 Task: Select Alcohol. Add to cart, from Tom Thumb Beer & Wine for 2298 Nicholas Street, Scandia, Kansas 66966, Cell Number 785-335-5456, following items : Luxury Spa Basket with Sparkles_x000D_
 - 1, Sweetest tray_x000D_
 - 2, Bliss White Orchid_x000D_
 - 5, Three Latex Balloons Bouquet_x000D_
 - 2, Sharing is Caring_x000D_
 - 1
Action: Mouse moved to (391, 89)
Screenshot: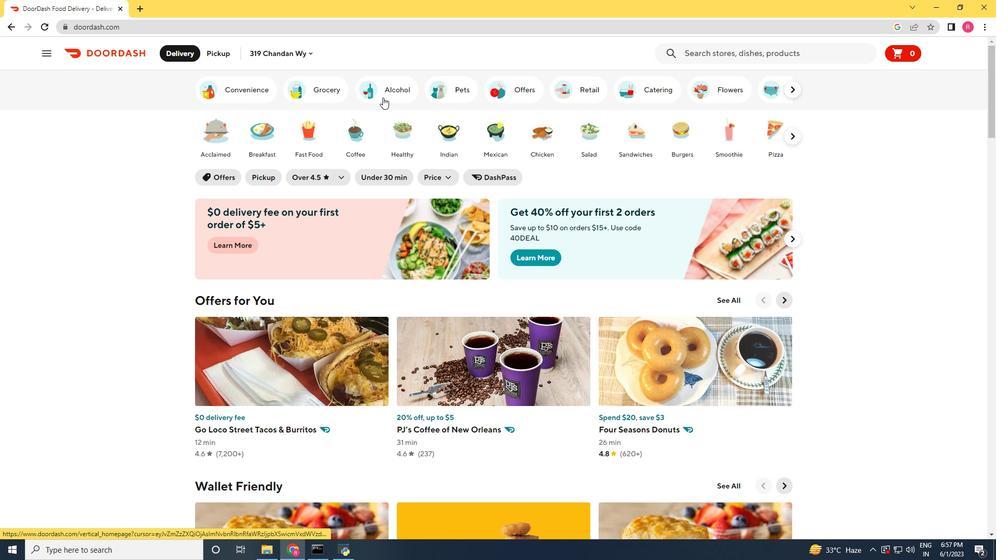 
Action: Mouse pressed left at (391, 89)
Screenshot: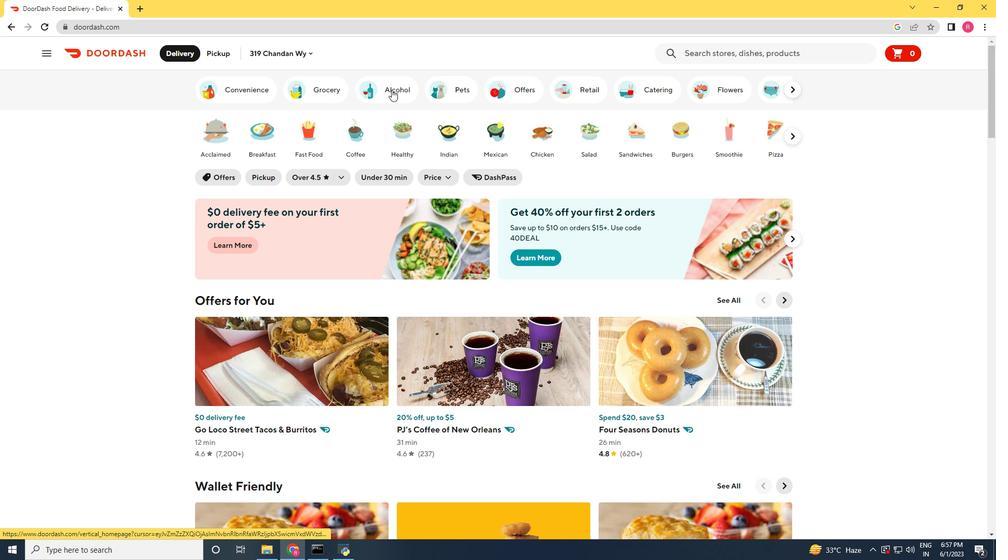 
Action: Mouse scrolled (391, 90) with delta (0, 0)
Screenshot: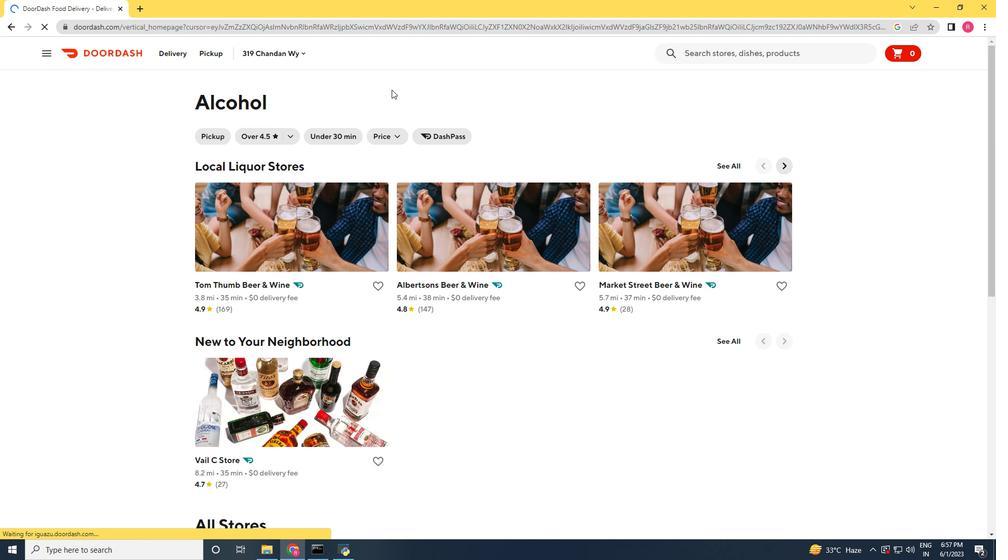
Action: Mouse moved to (322, 249)
Screenshot: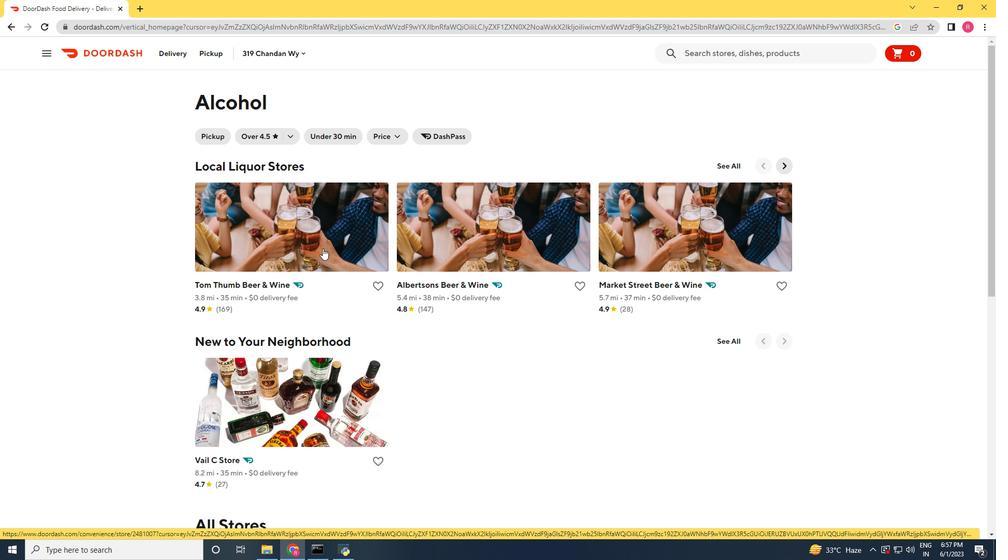 
Action: Mouse pressed left at (322, 249)
Screenshot: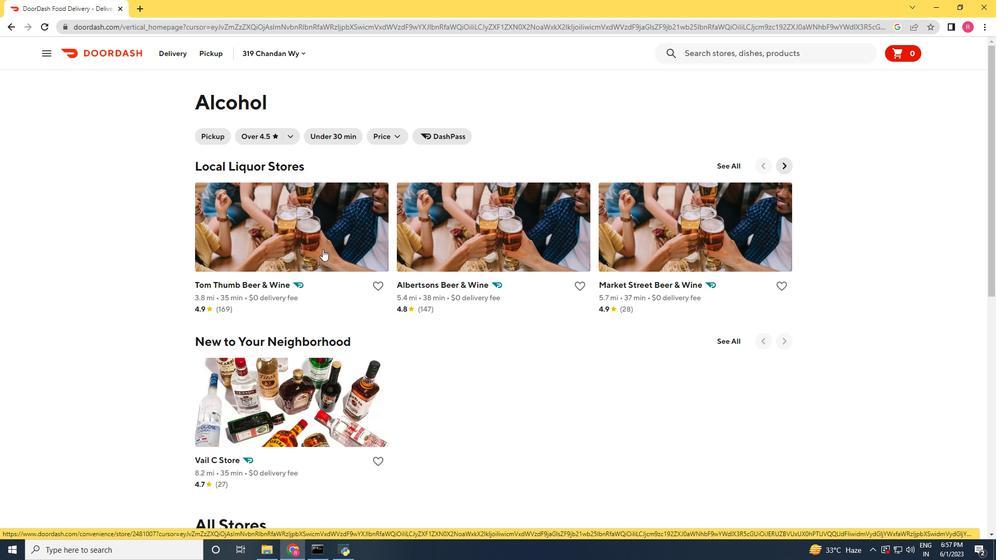 
Action: Mouse moved to (656, 142)
Screenshot: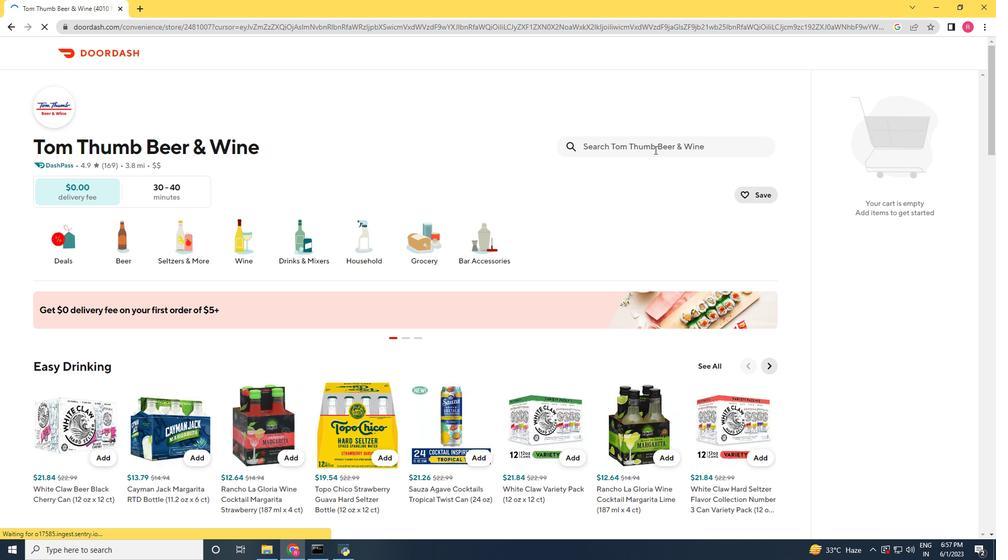 
Action: Mouse pressed left at (656, 142)
Screenshot: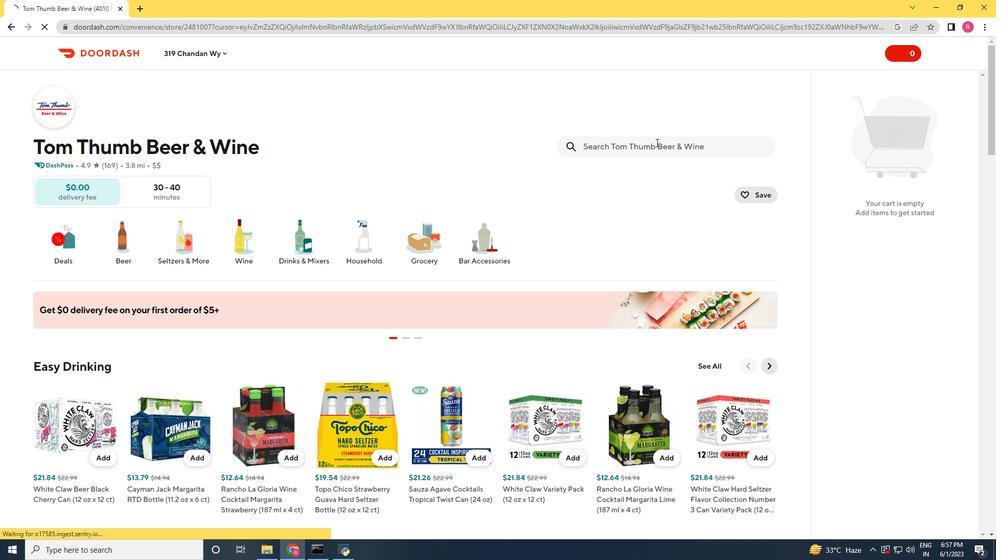 
Action: Key pressed <Key.shift_r>Luxa<Key.backspace>ury<Key.space><Key.shift_r>Spa<Key.space><Key.shift_r>Basket<Key.space>wth<Key.space>
Screenshot: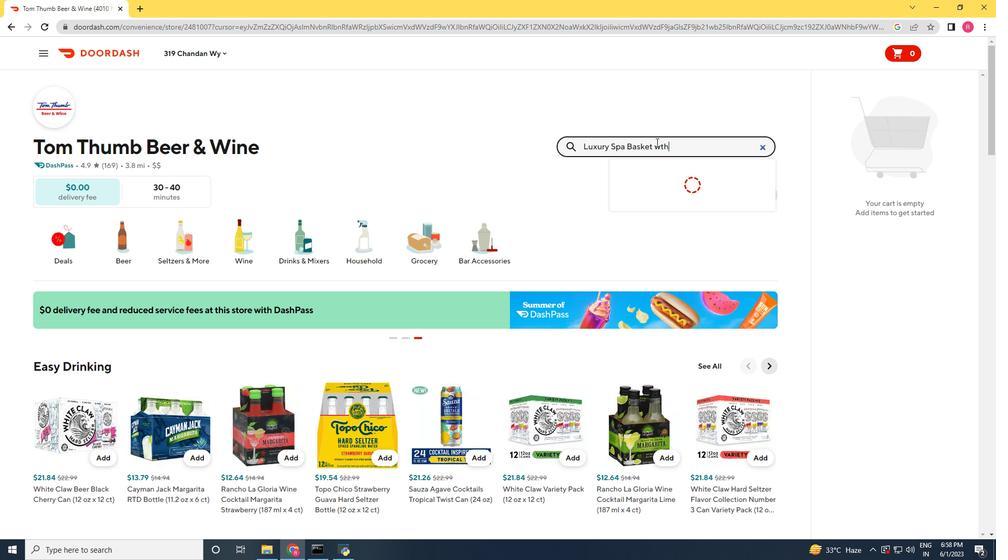
Action: Mouse moved to (715, 150)
Screenshot: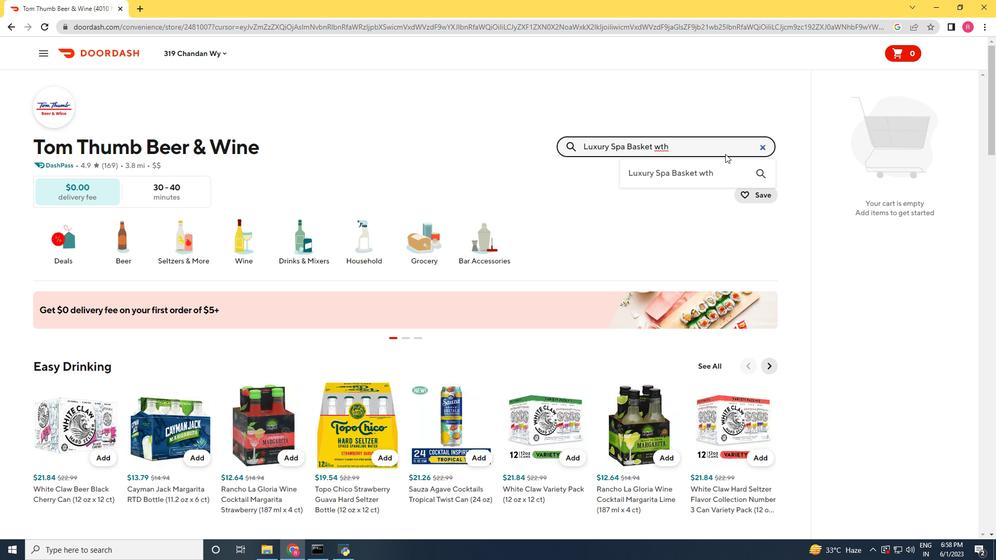 
Action: Key pressed <Key.backspace><Key.backspace><Key.backspace>ith<Key.space><Key.shift_r>Sparkles<Key.enter>
Screenshot: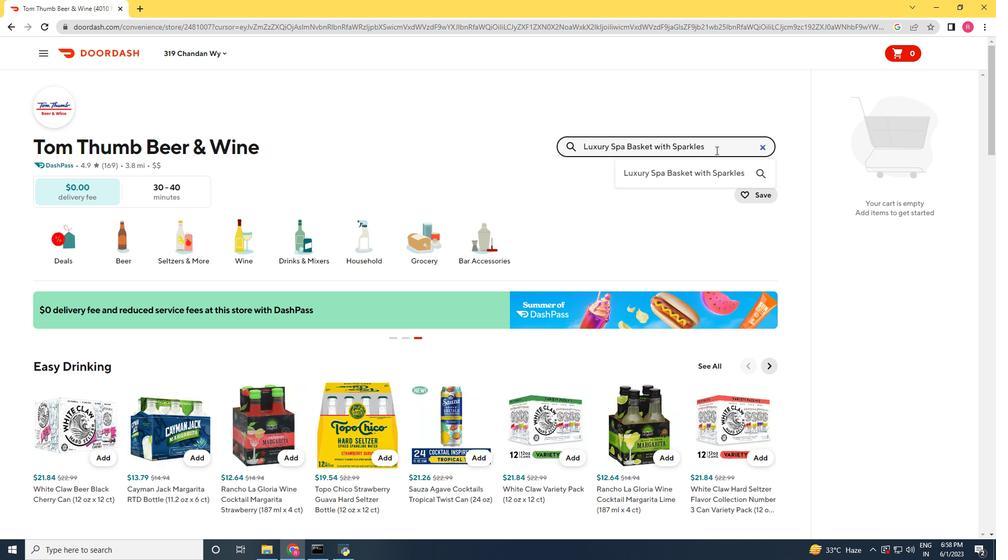 
Action: Mouse moved to (435, 168)
Screenshot: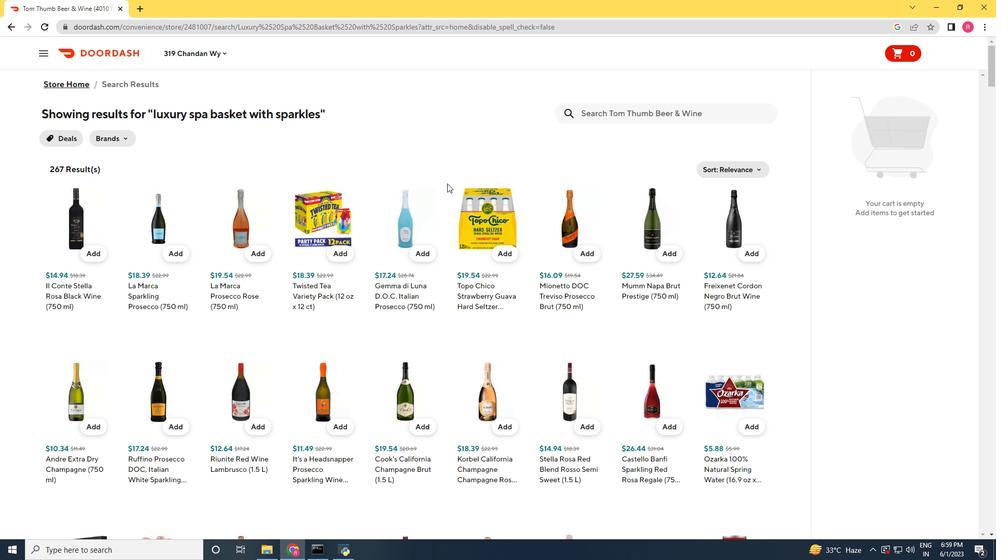 
Action: Mouse scrolled (435, 168) with delta (0, 0)
Screenshot: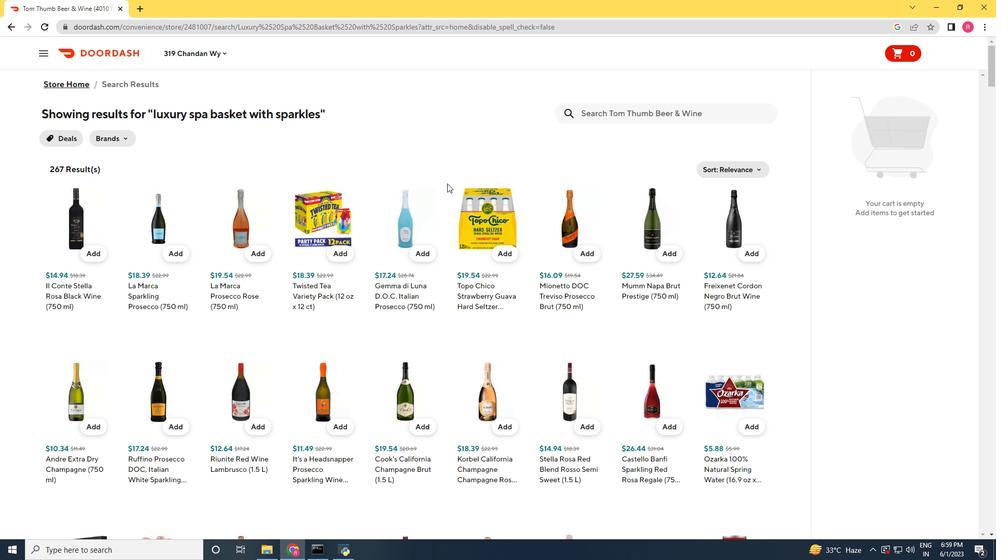 
Action: Mouse scrolled (435, 168) with delta (0, 0)
Screenshot: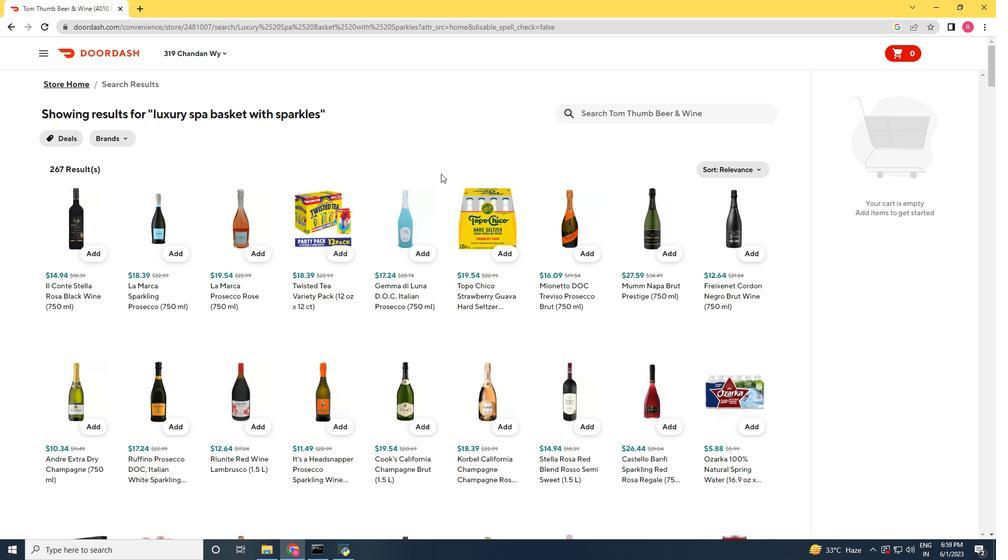 
Action: Mouse scrolled (435, 168) with delta (0, 0)
Screenshot: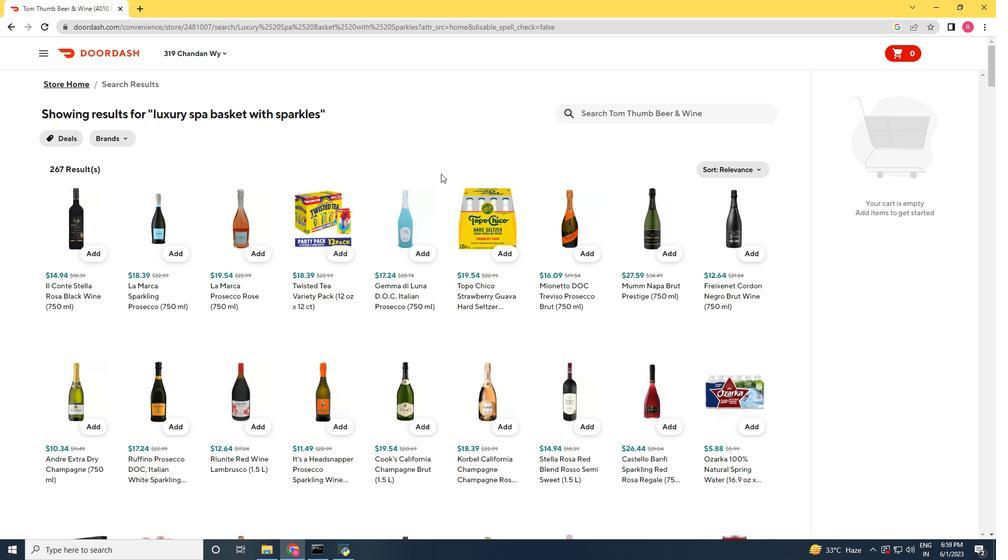 
Action: Mouse scrolled (435, 168) with delta (0, 0)
Screenshot: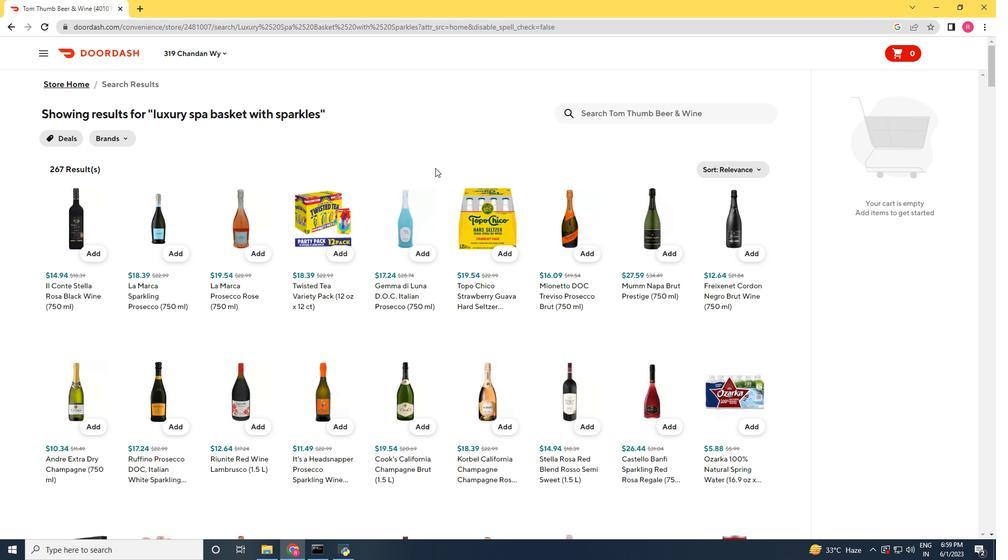 
Action: Mouse moved to (430, 163)
Screenshot: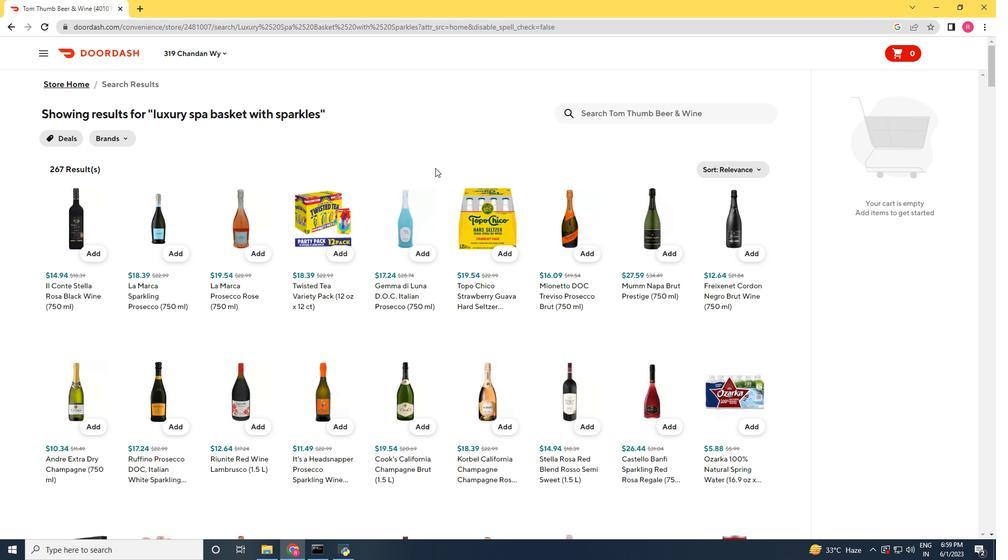 
Action: Mouse scrolled (430, 163) with delta (0, 0)
Screenshot: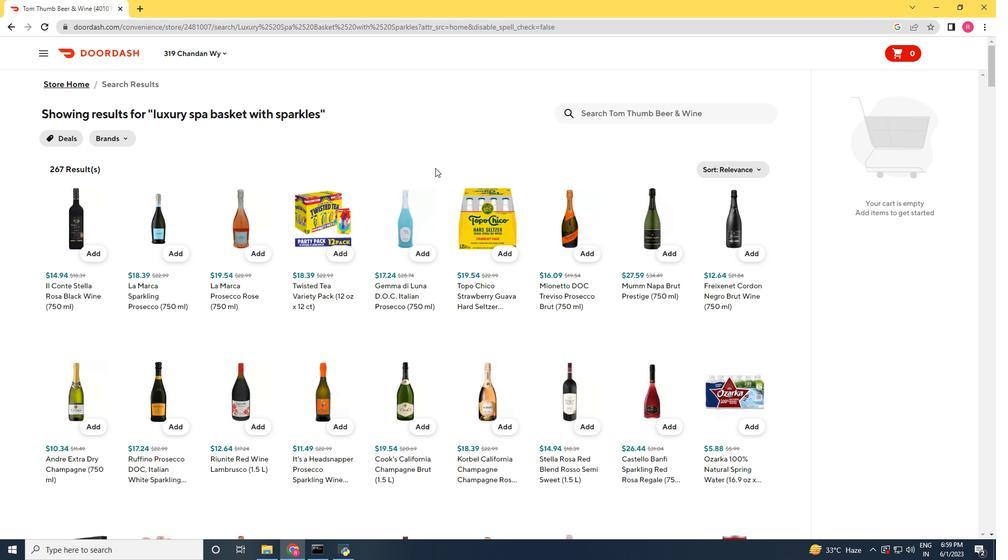 
Action: Mouse moved to (222, 51)
Screenshot: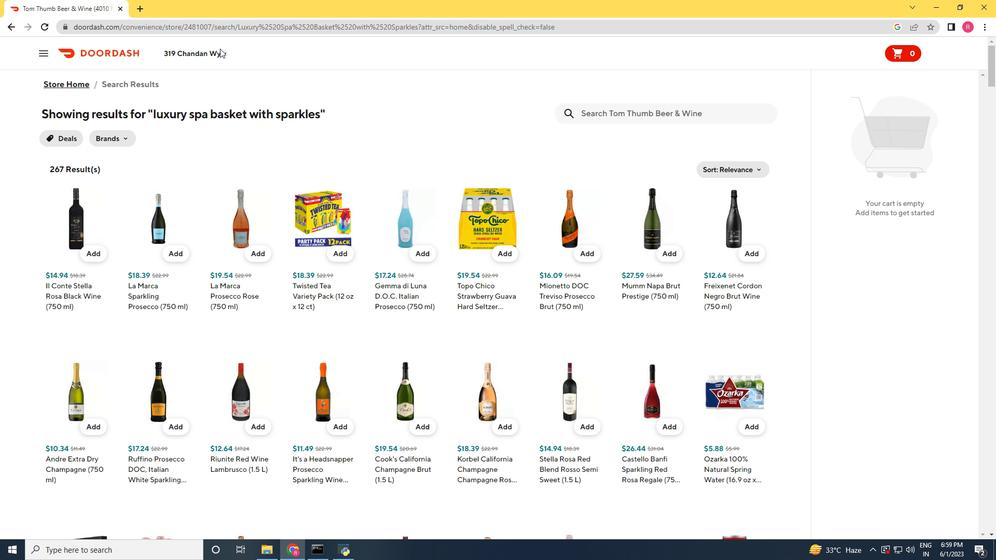 
Action: Mouse pressed left at (222, 51)
Screenshot: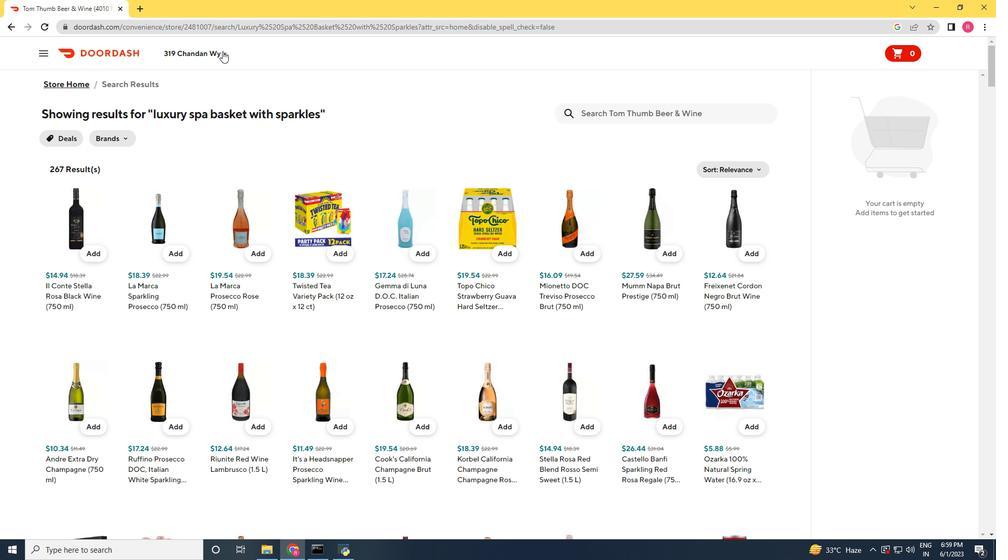 
Action: Mouse moved to (229, 98)
Screenshot: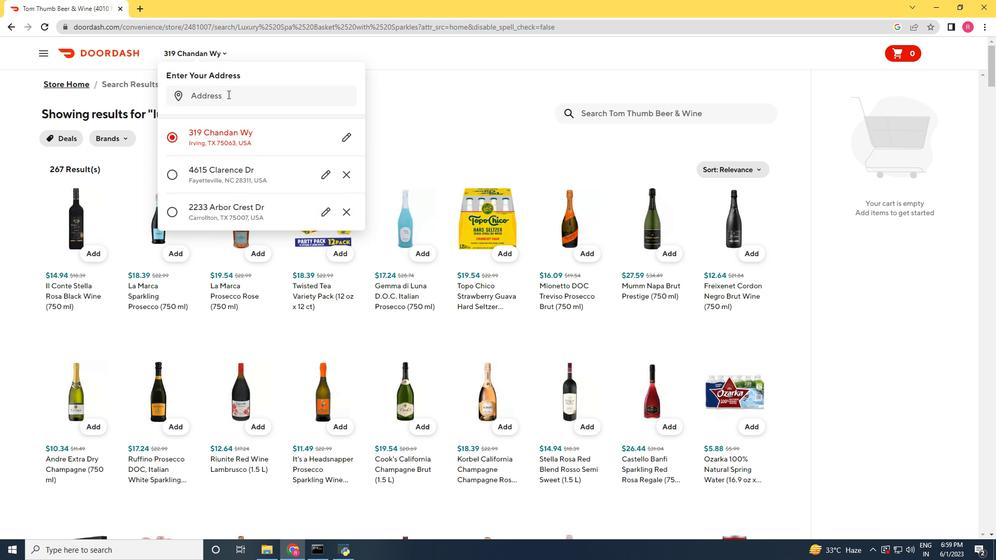 
Action: Mouse pressed left at (229, 98)
Screenshot: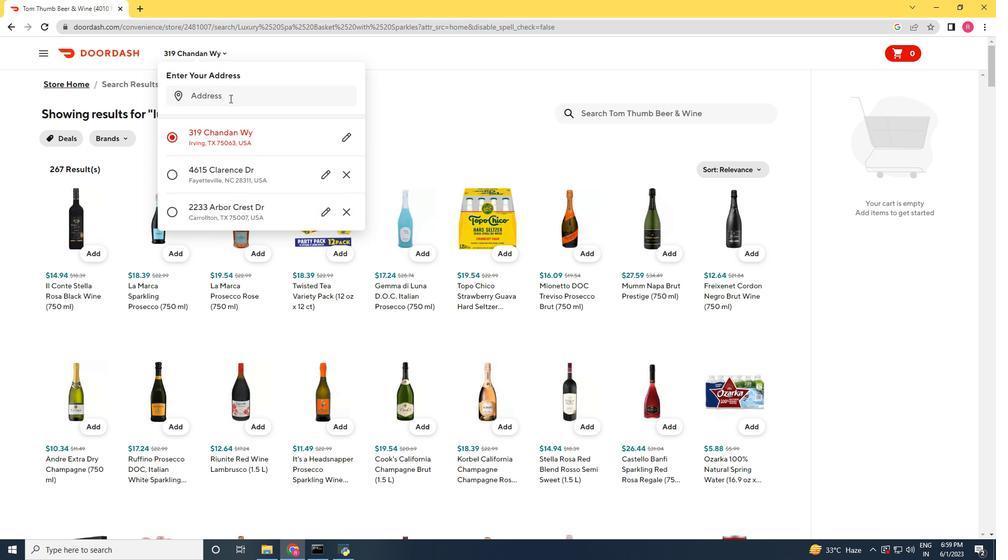 
Action: Key pressed <Key.shift_r>Tom<Key.space><Key.shift_r>Thumb<Key.space><Key.shift_r>Beer<Key.space>and<Key.space><Key.shift_r>Wine<Key.space>for<Key.space>2298<Key.enter>
Screenshot: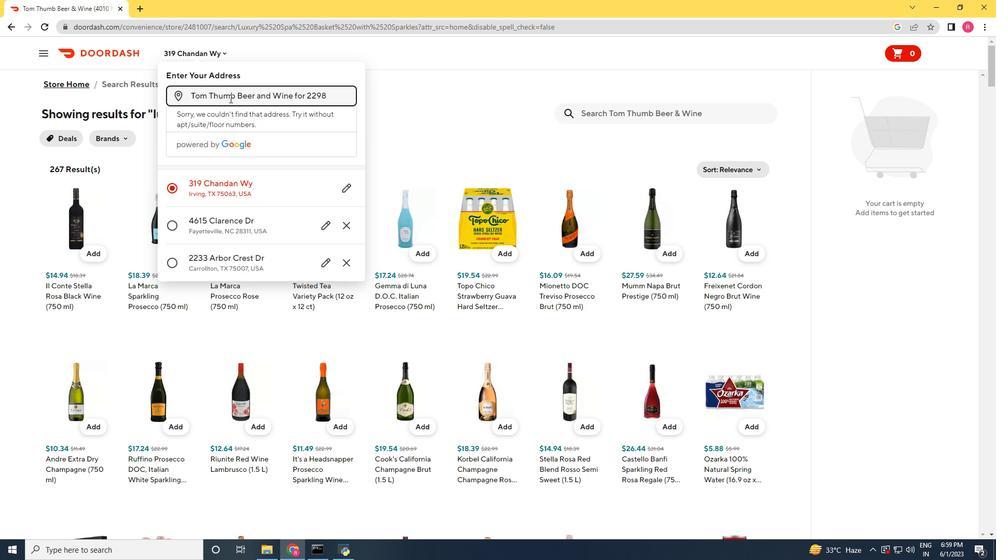 
Action: Mouse moved to (277, 189)
Screenshot: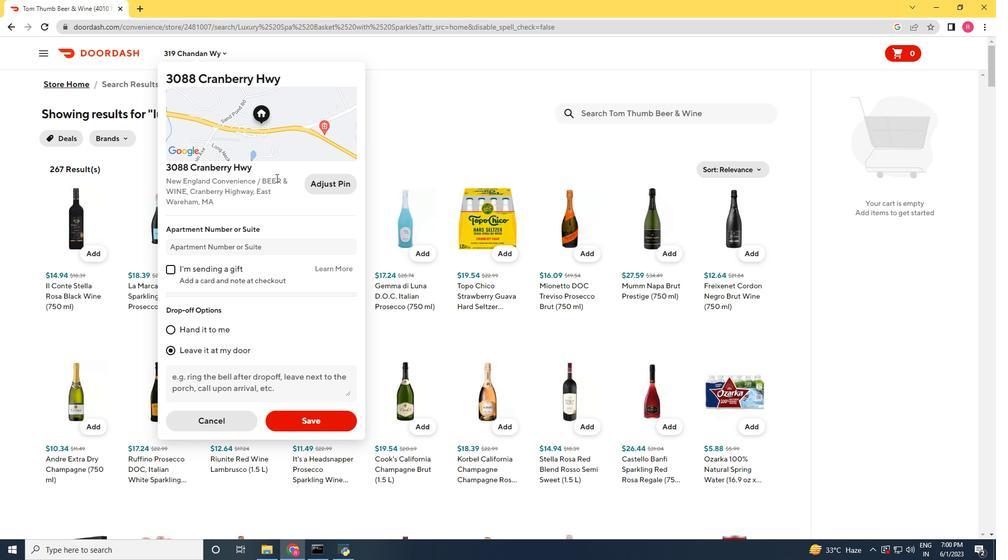 
Action: Mouse scrolled (277, 189) with delta (0, 0)
Screenshot: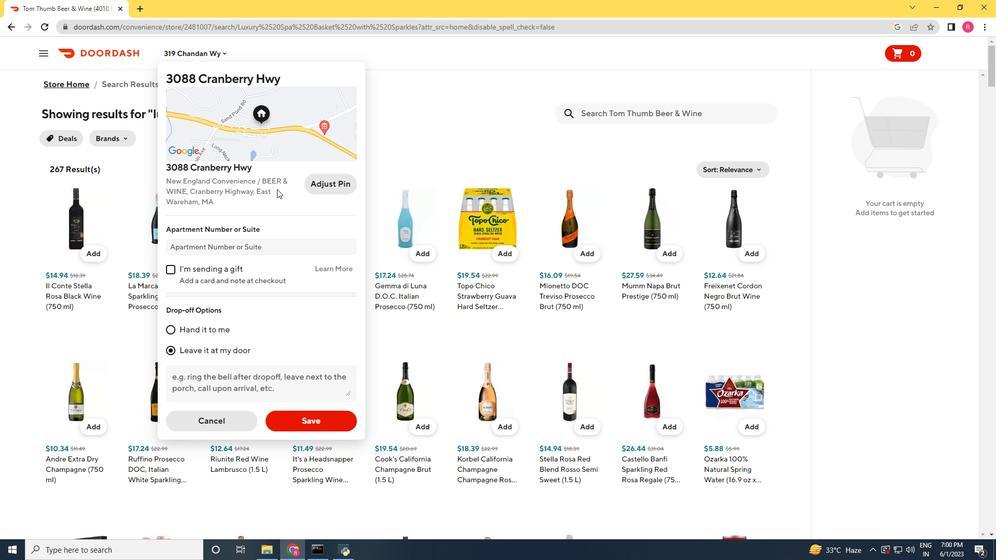 
Action: Mouse scrolled (277, 189) with delta (0, 0)
Screenshot: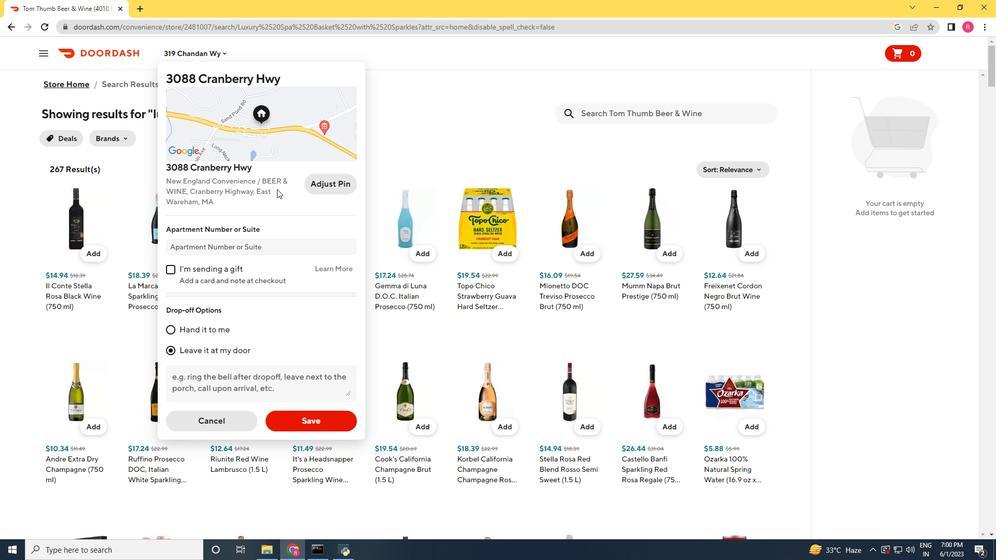 
Action: Mouse moved to (217, 417)
Screenshot: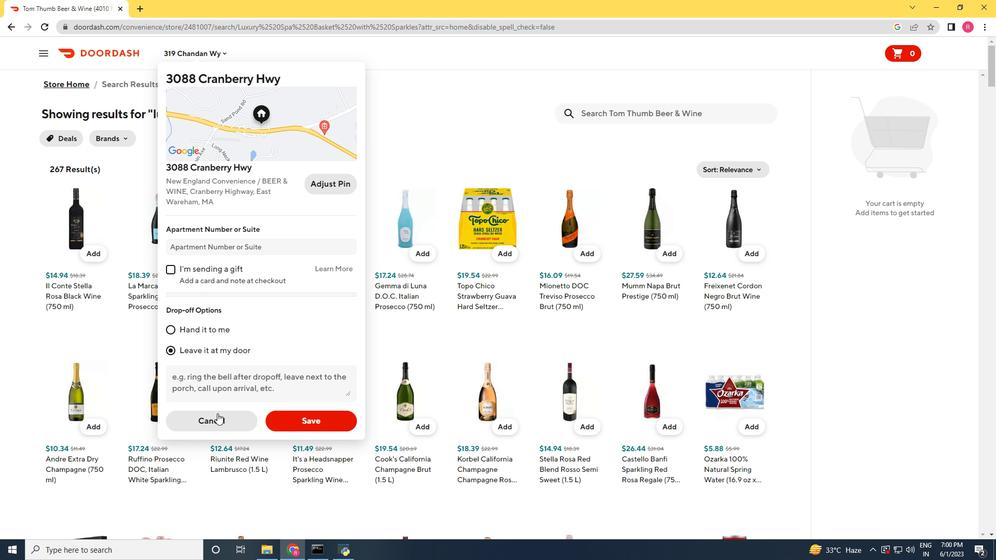 
Action: Mouse pressed left at (217, 417)
Screenshot: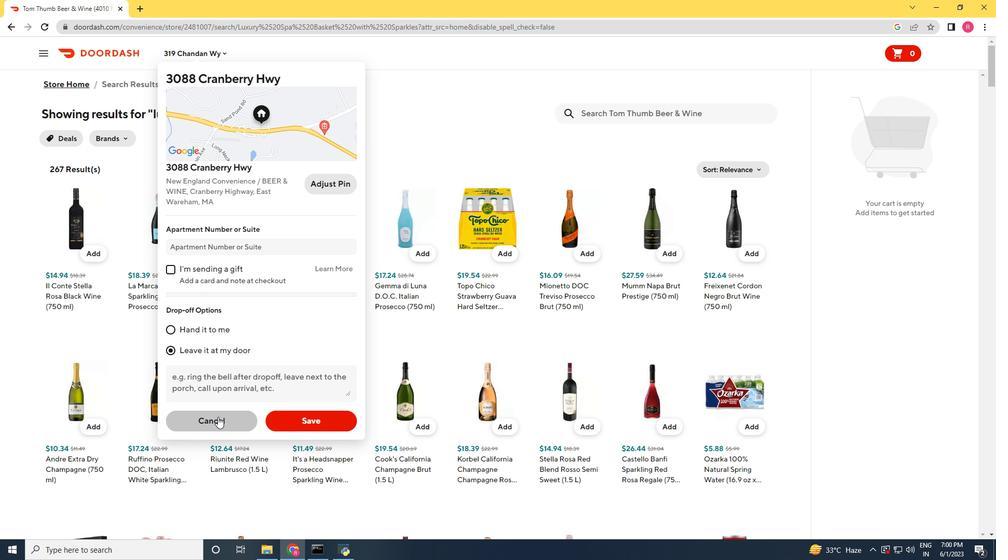 
Action: Mouse moved to (261, 93)
Screenshot: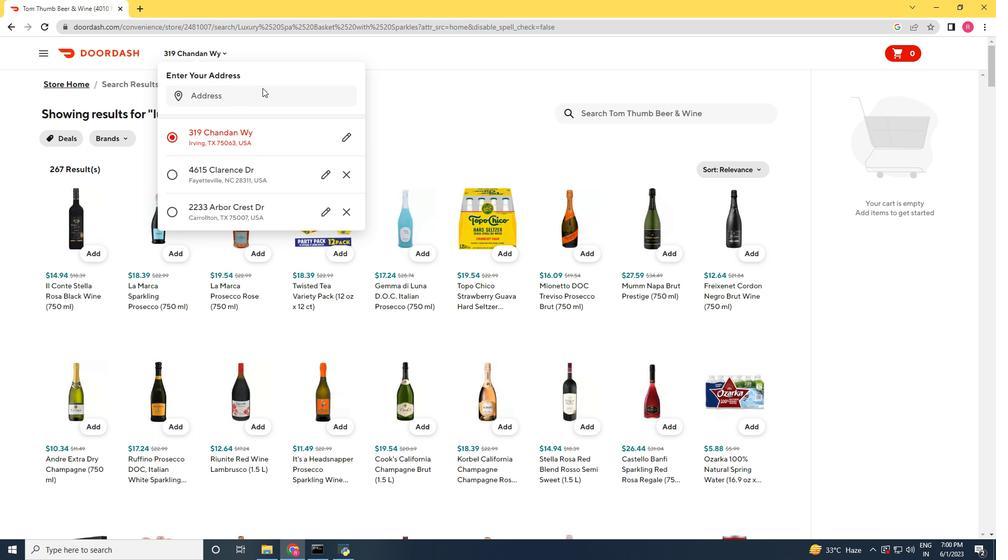 
Action: Mouse pressed left at (261, 93)
Screenshot: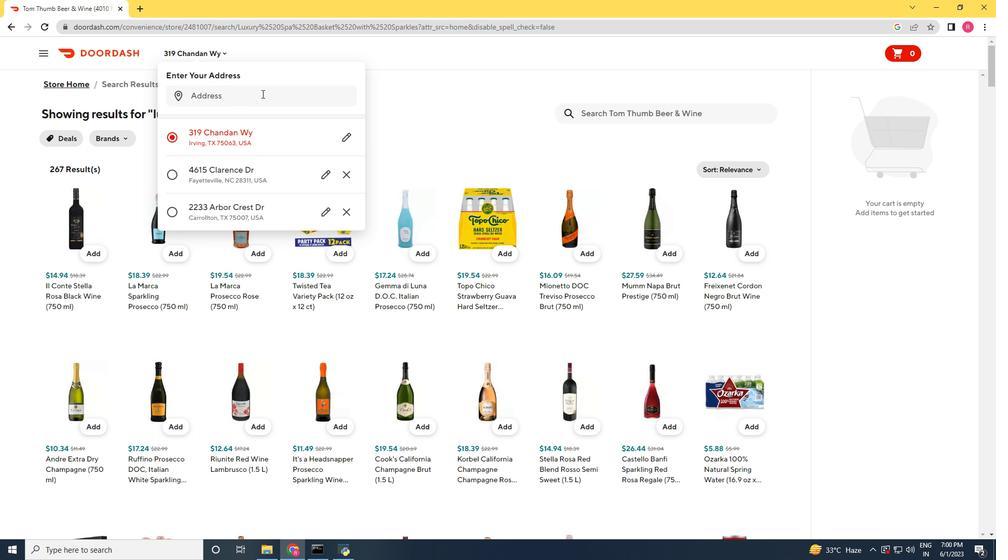 
Action: Key pressed 2298<Key.space><Key.shift_r>Nicholas<Key.space><Key.shift_r>Streat<Key.backspace>et<Key.space>
Screenshot: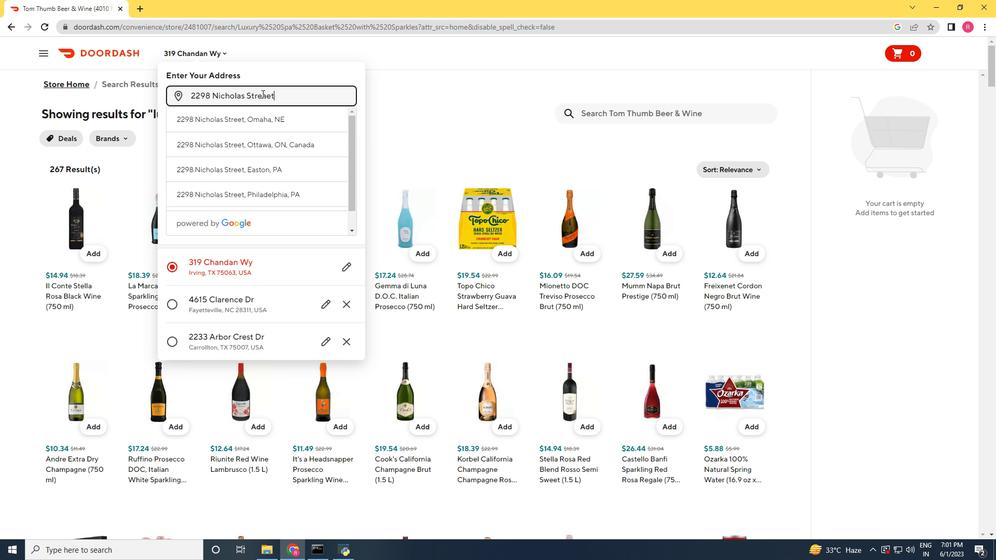 
Action: Mouse scrolled (261, 94) with delta (0, 0)
Screenshot: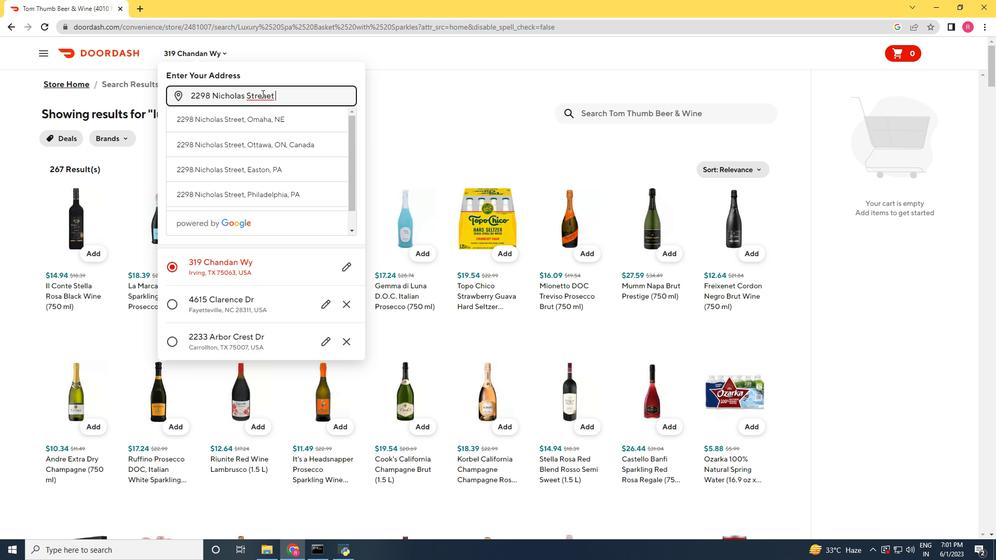 
Action: Mouse moved to (297, 108)
Screenshot: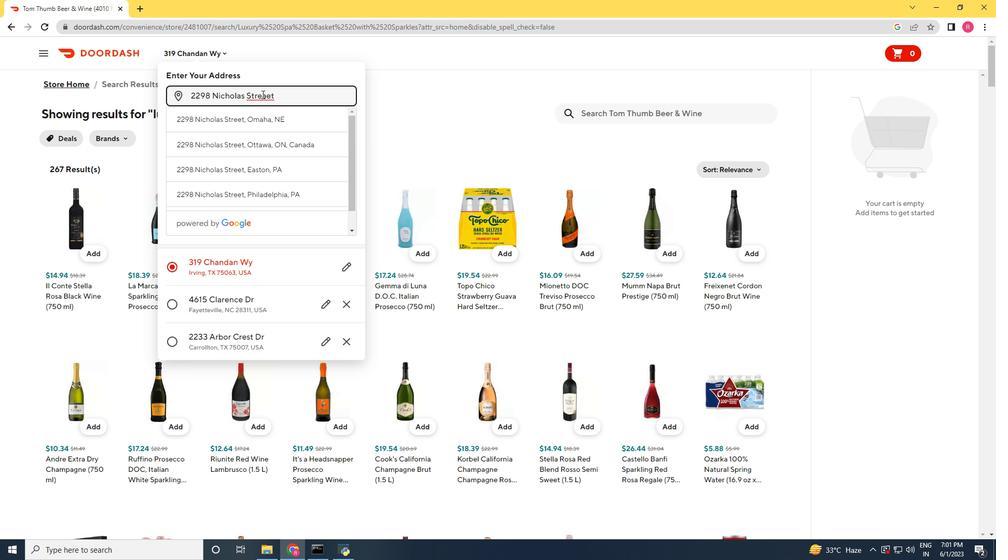
Action: Key pressed <Key.backspace><Key.backspace><Key.backspace><Key.backspace>et<Key.space><Key.shift_r>Street<Key.space><Key.shift_r>Scandia<Key.space><Key.shift_r>Kansas<Key.space>66966<Key.enter>
Screenshot: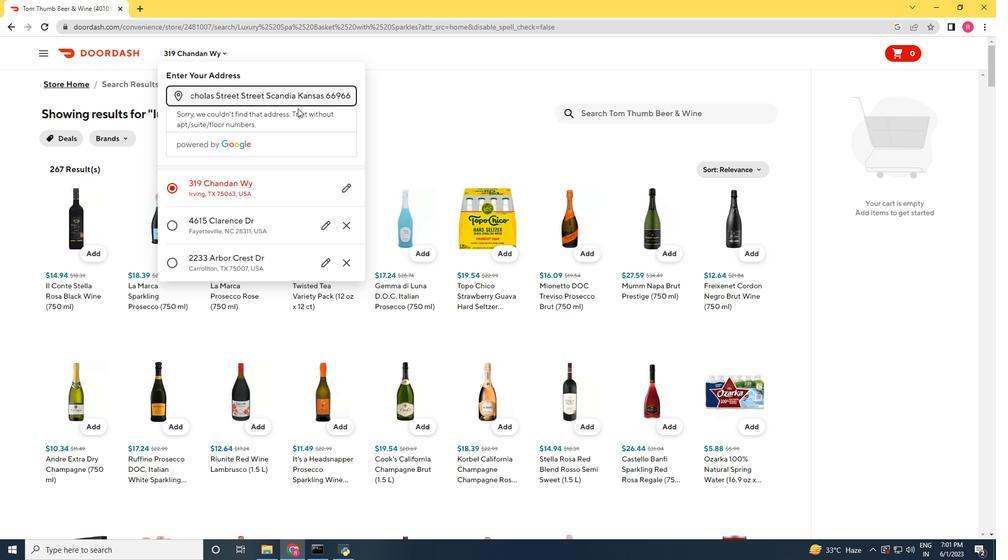 
Action: Mouse moved to (307, 274)
Screenshot: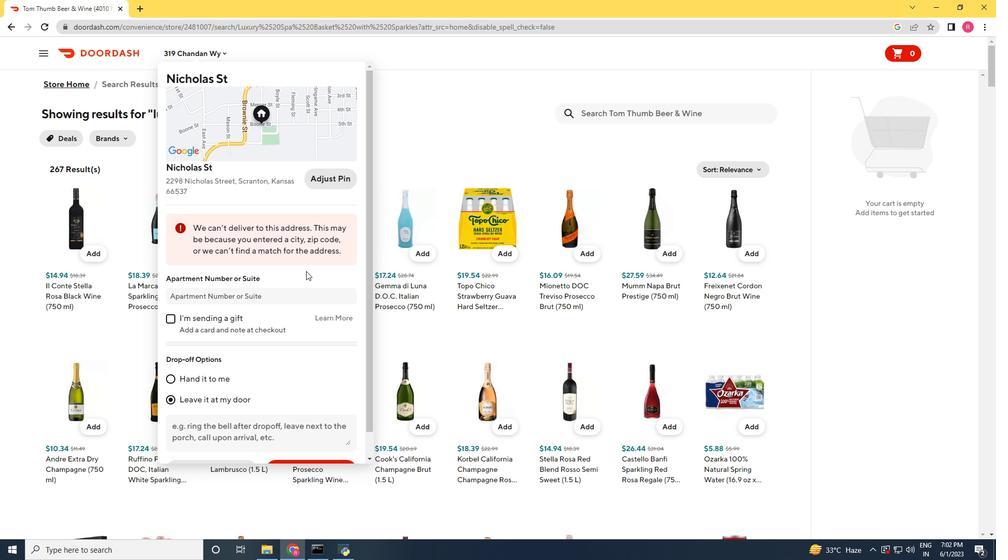 
Action: Mouse scrolled (307, 273) with delta (0, 0)
Screenshot: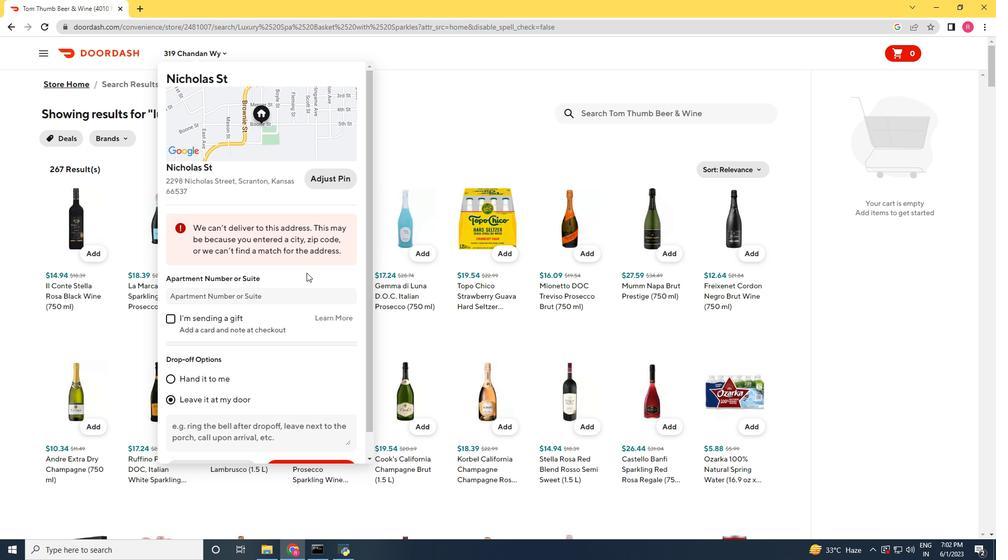 
Action: Mouse scrolled (307, 273) with delta (0, 0)
Screenshot: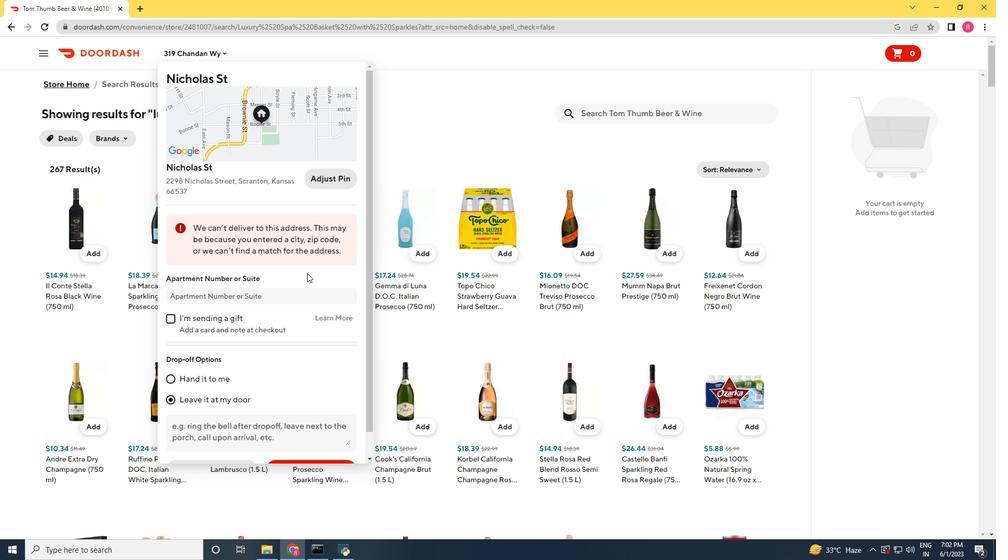 
Action: Mouse moved to (328, 444)
Screenshot: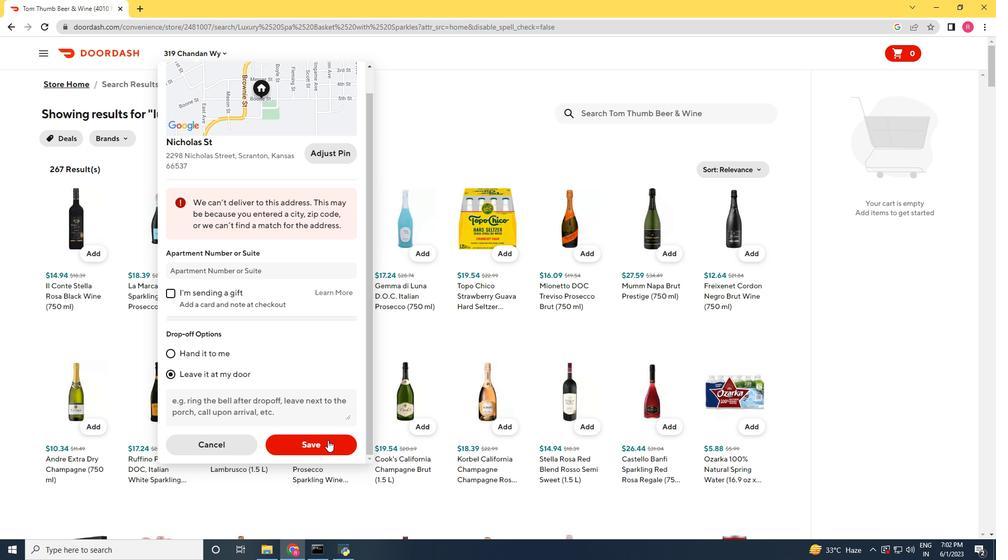 
Action: Mouse pressed left at (328, 444)
Screenshot: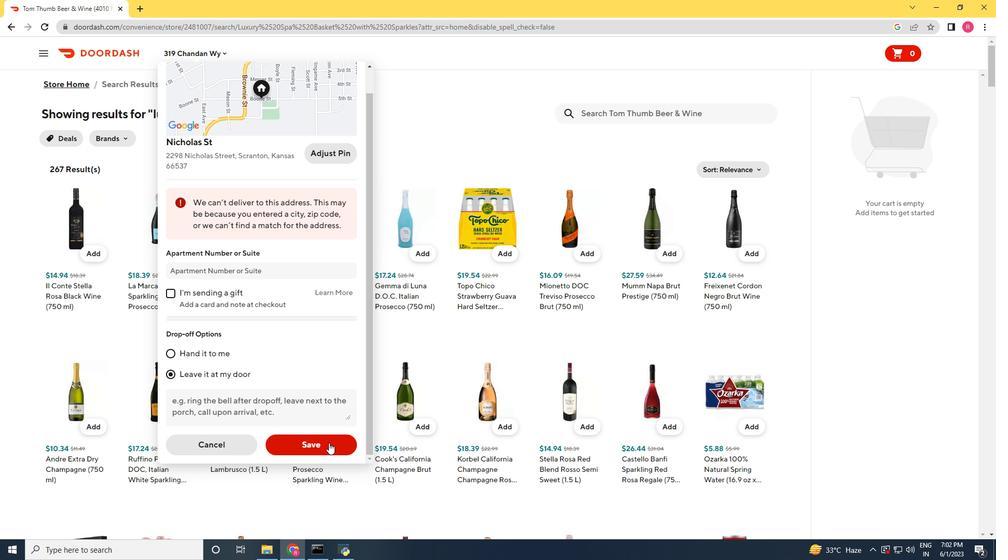 
Action: Mouse moved to (219, 51)
Screenshot: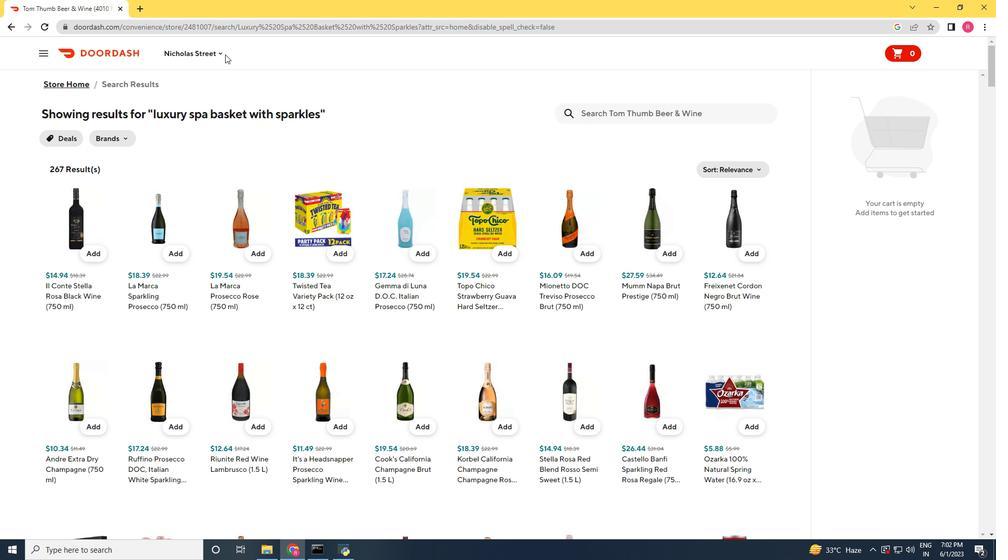 
Action: Mouse pressed left at (219, 51)
Screenshot: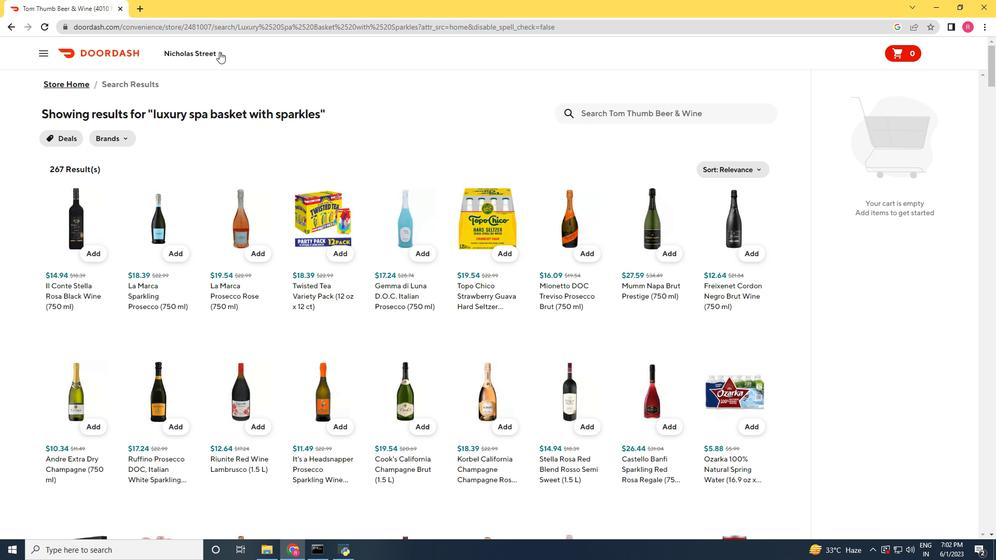 
Action: Mouse moved to (440, 80)
Screenshot: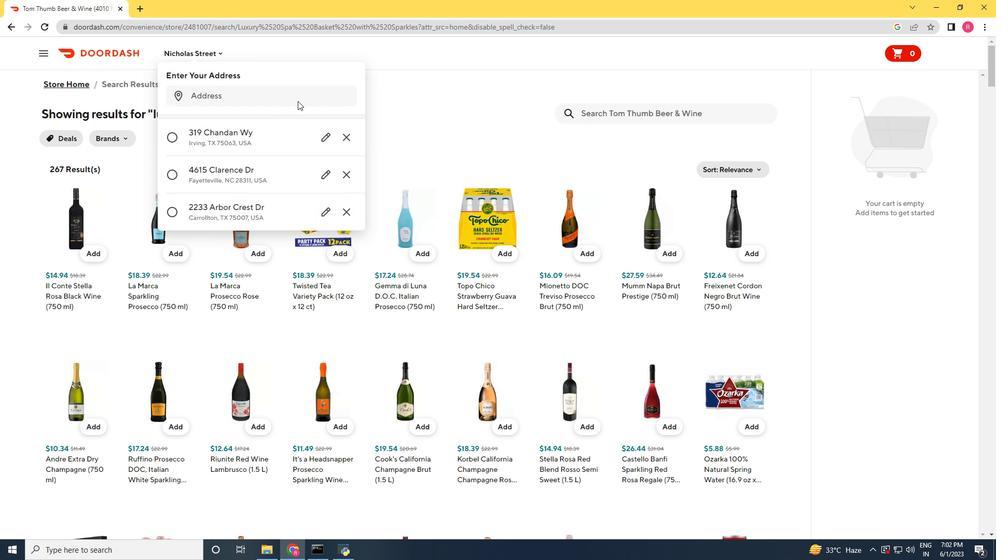 
Action: Mouse pressed left at (440, 80)
Screenshot: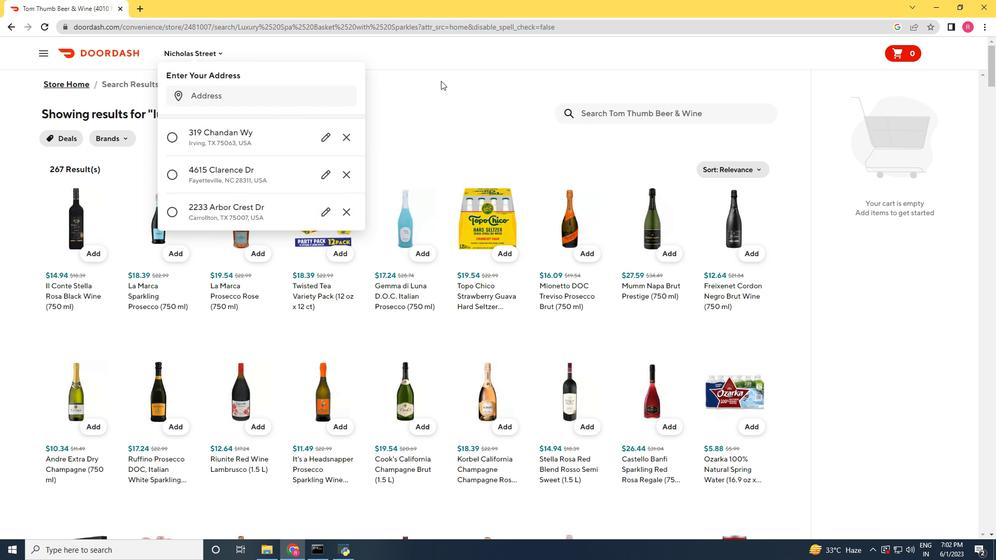 
Action: Mouse moved to (220, 52)
Screenshot: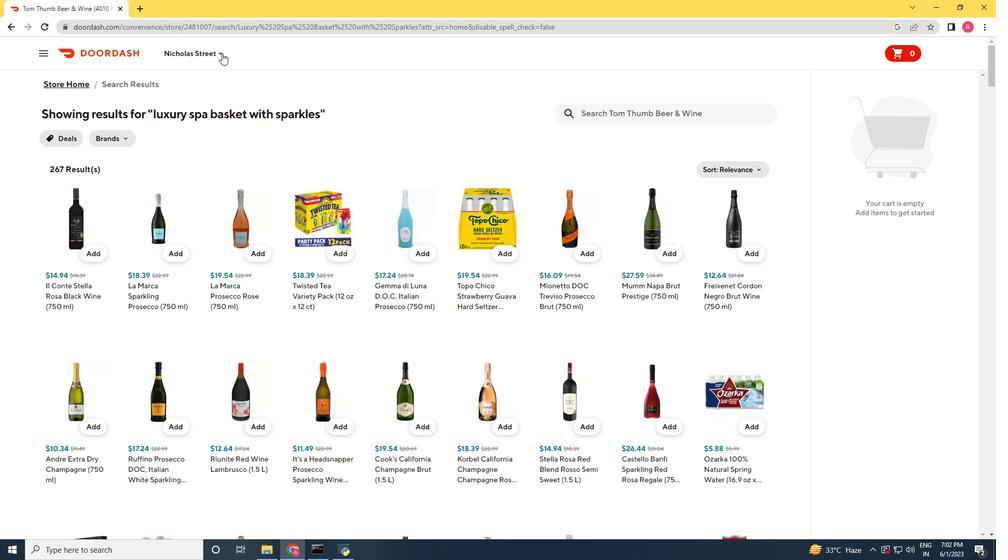 
Action: Mouse pressed left at (220, 52)
Screenshot: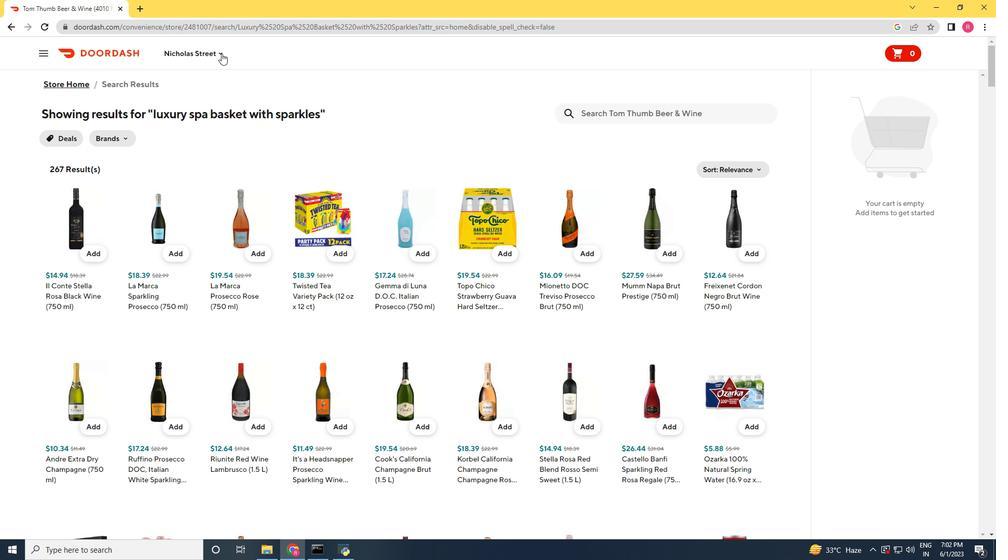 
Action: Mouse moved to (199, 54)
Screenshot: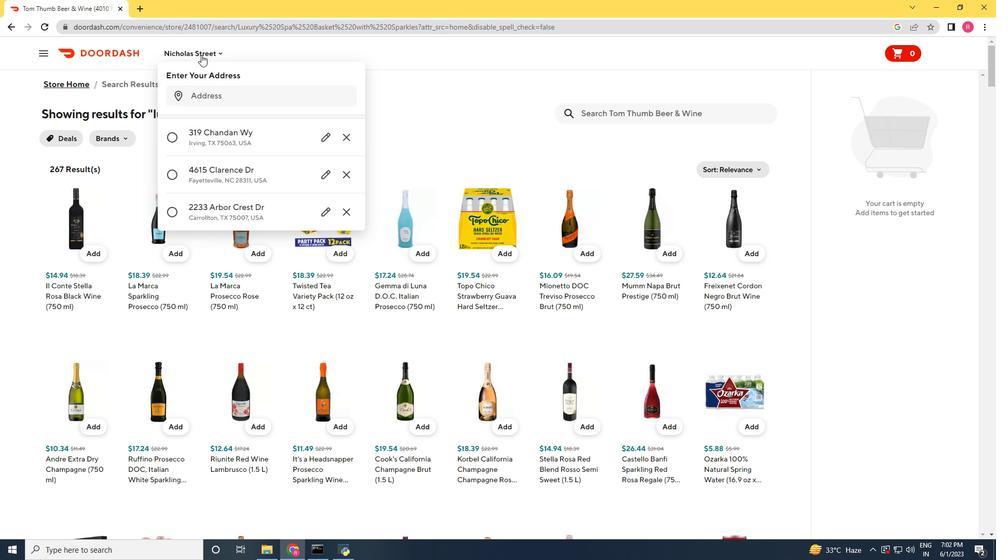
Action: Mouse pressed left at (199, 54)
Screenshot: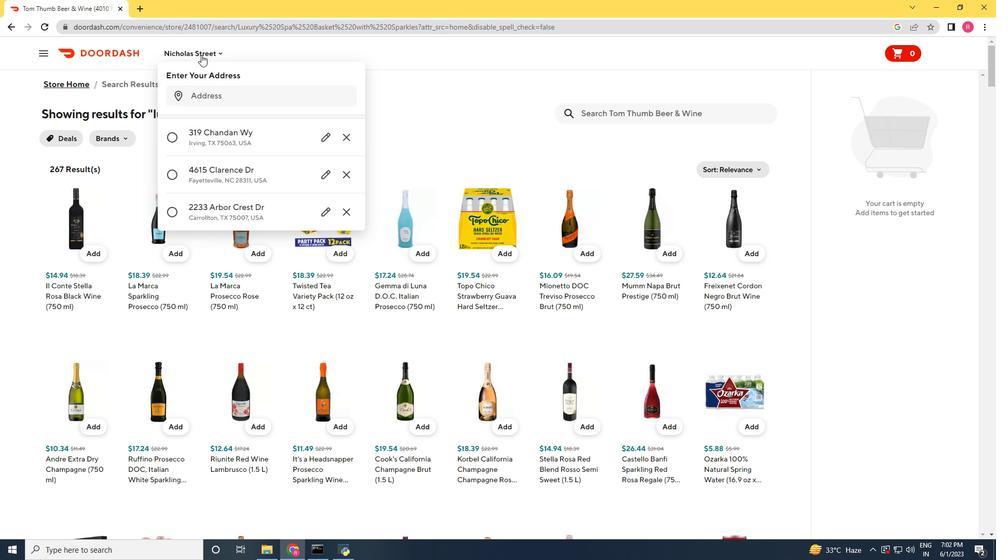 
Action: Mouse moved to (218, 54)
Screenshot: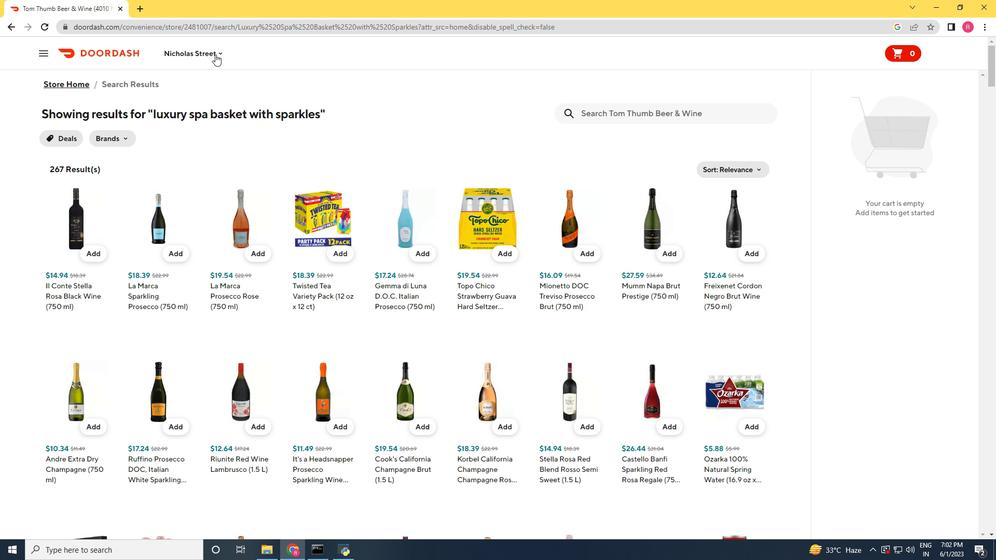 
Action: Mouse pressed left at (218, 54)
Screenshot: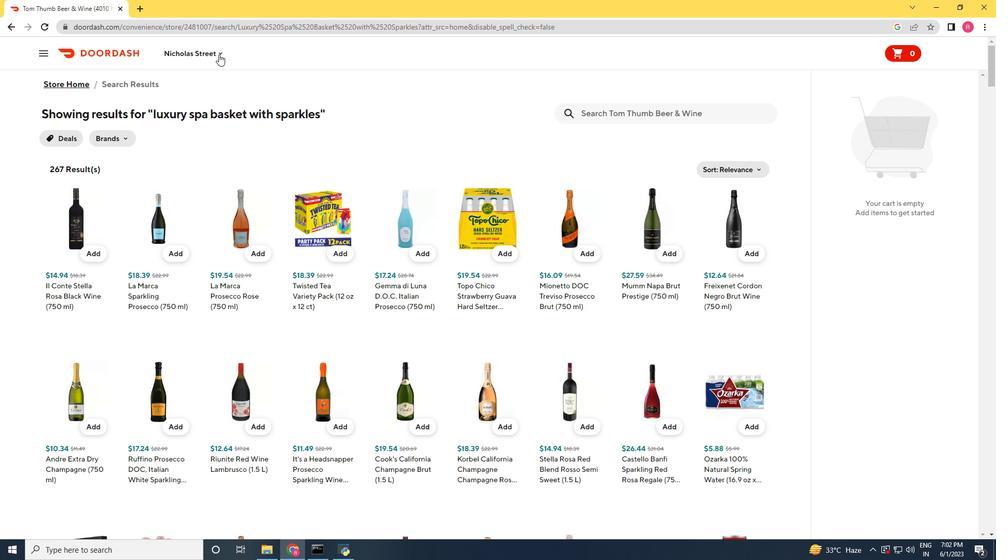 
Action: Mouse moved to (295, 165)
Screenshot: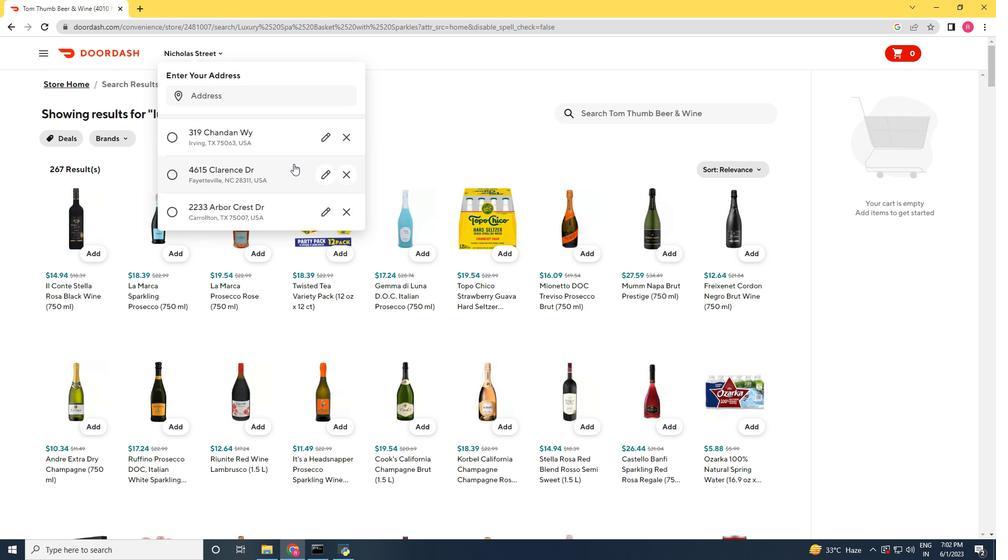 
Action: Mouse scrolled (295, 164) with delta (0, 0)
Screenshot: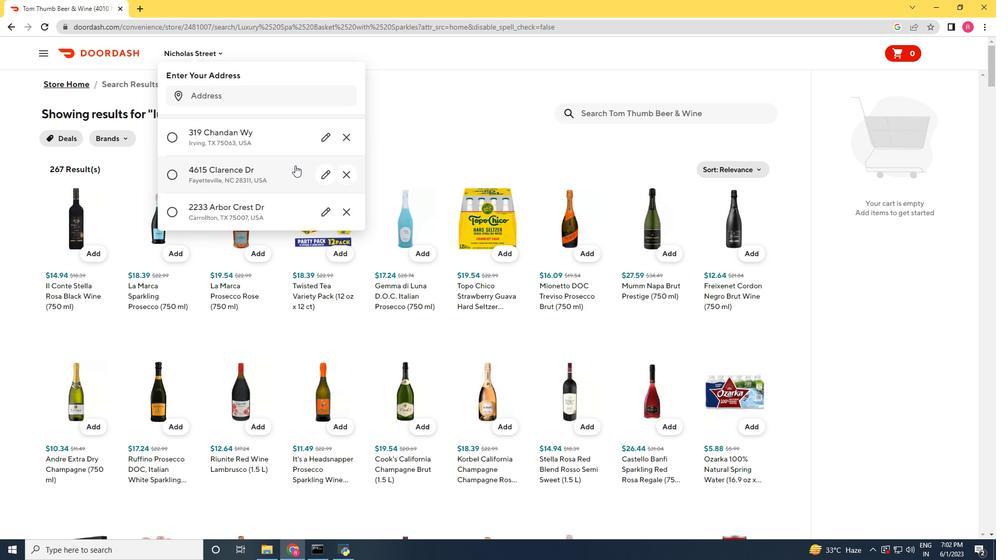 
Action: Mouse scrolled (295, 164) with delta (0, 0)
Screenshot: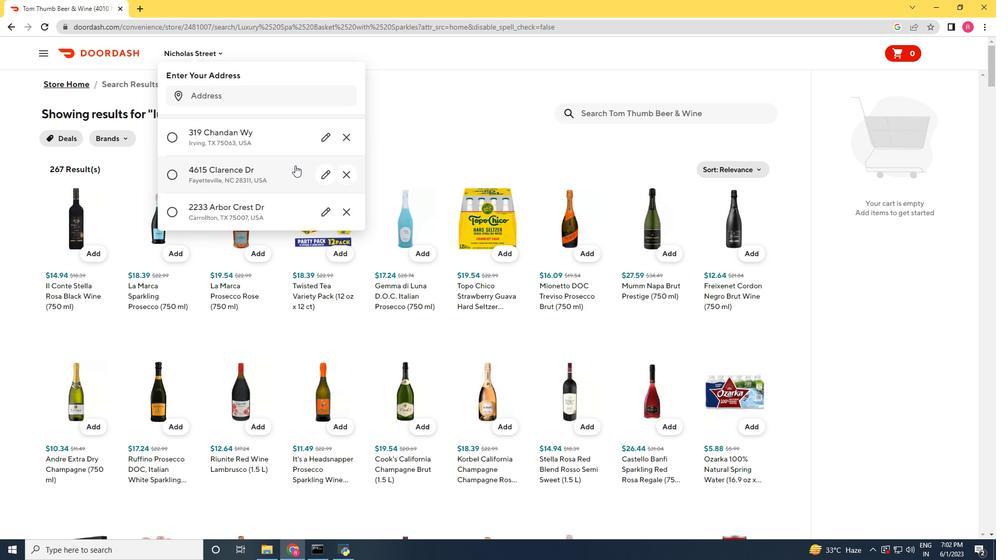 
Action: Mouse scrolled (295, 166) with delta (0, 0)
Screenshot: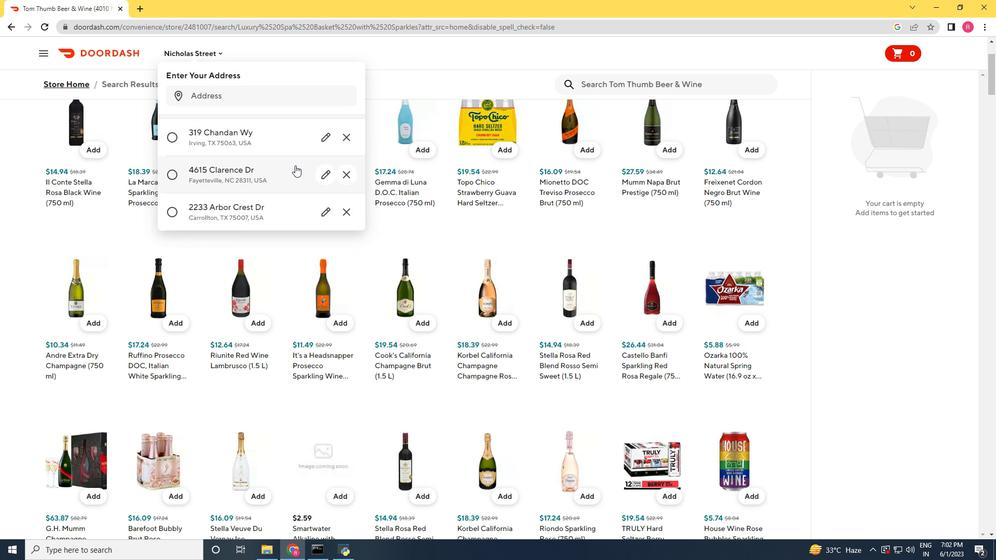 
Action: Mouse scrolled (295, 166) with delta (0, 0)
Screenshot: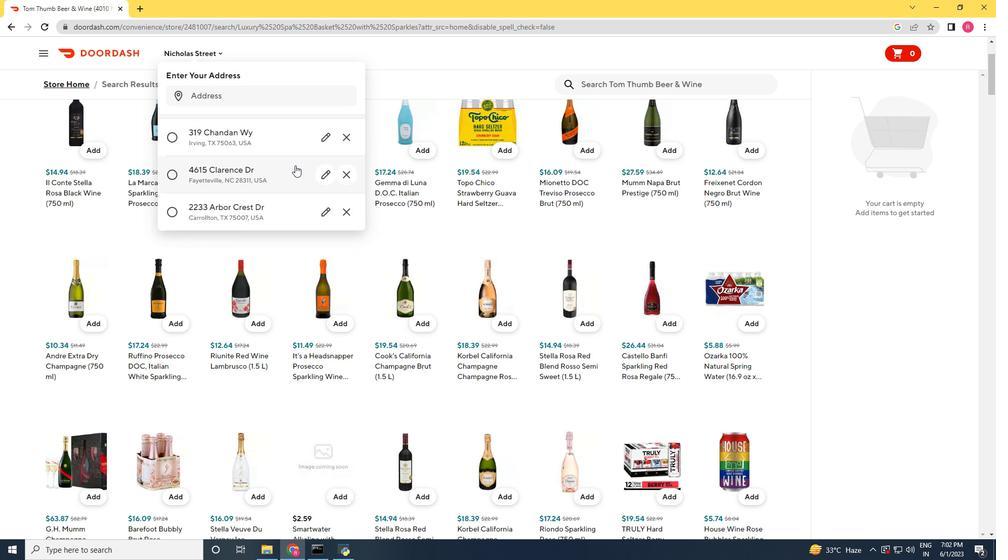 
Action: Mouse scrolled (295, 166) with delta (0, 0)
Screenshot: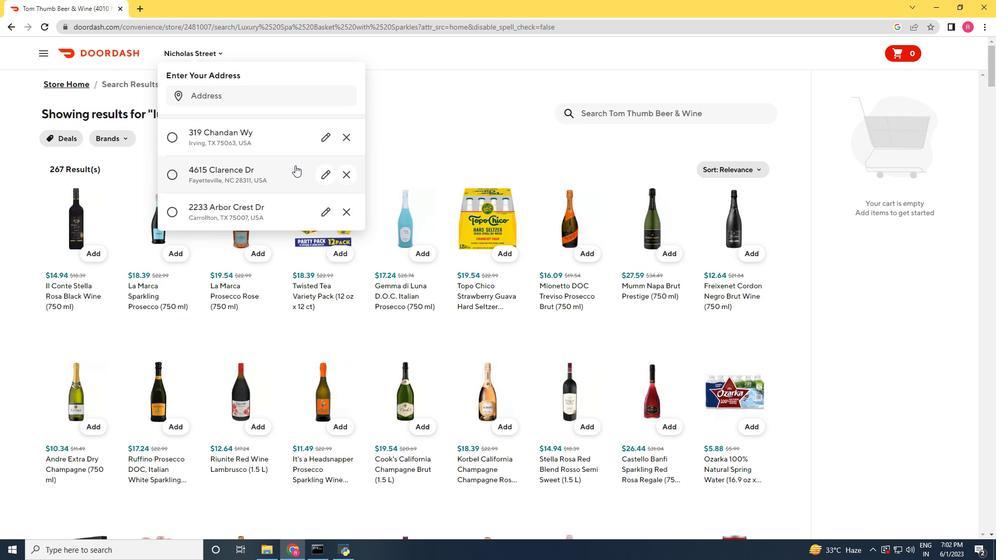 
Action: Mouse scrolled (295, 166) with delta (0, 0)
Screenshot: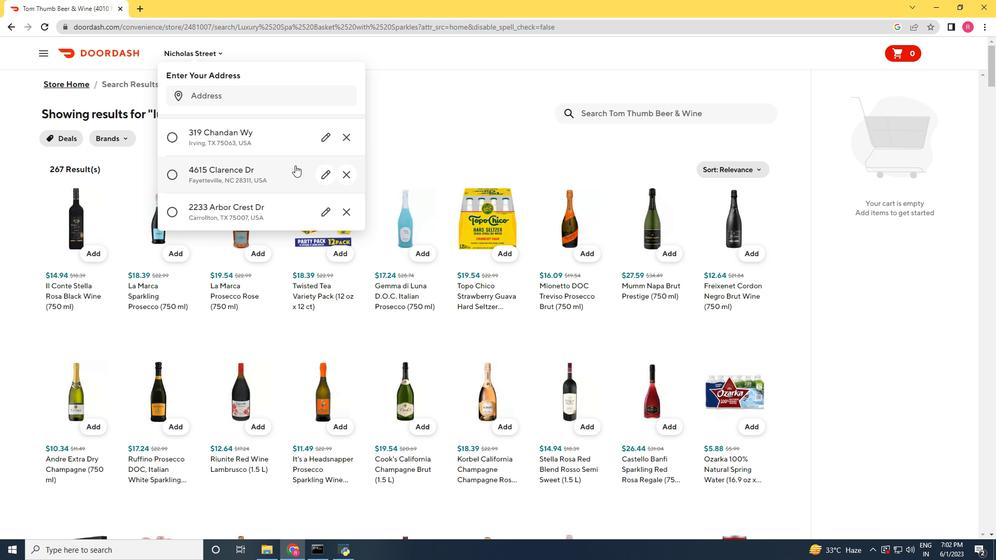 
Action: Mouse moved to (610, 111)
Screenshot: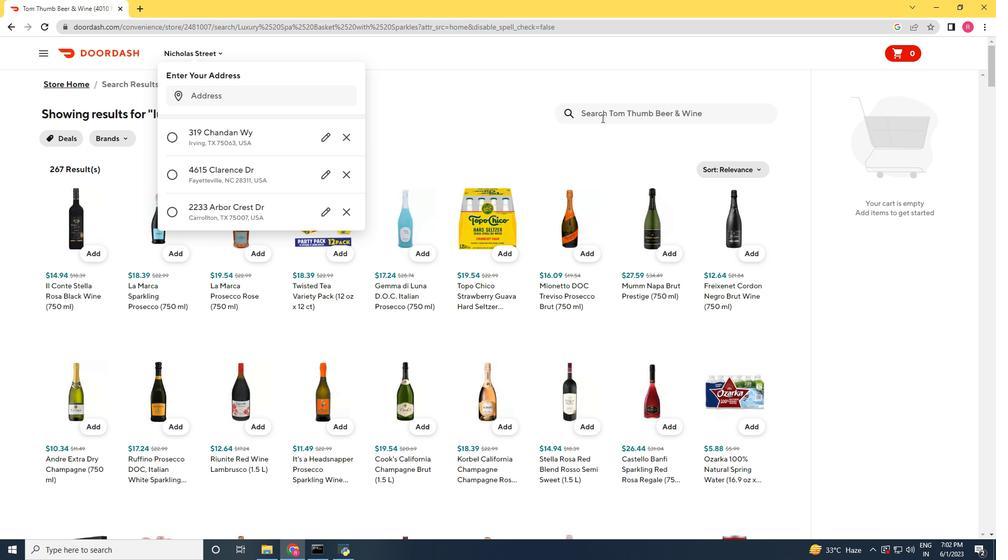 
Action: Mouse pressed left at (610, 111)
Screenshot: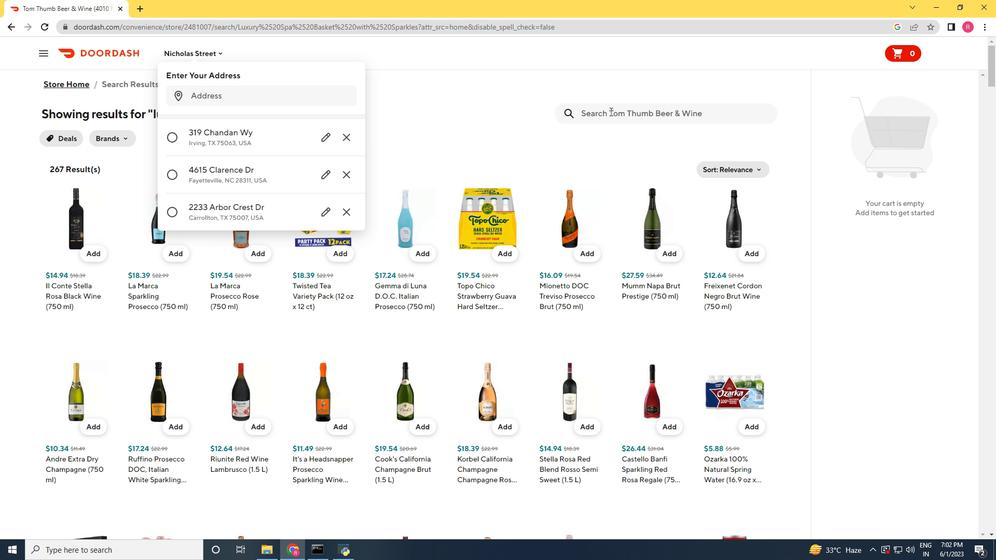
Action: Key pressed <Key.shift_r>Sweetest<Key.space>tray<Key.space><Key.enter>
Screenshot: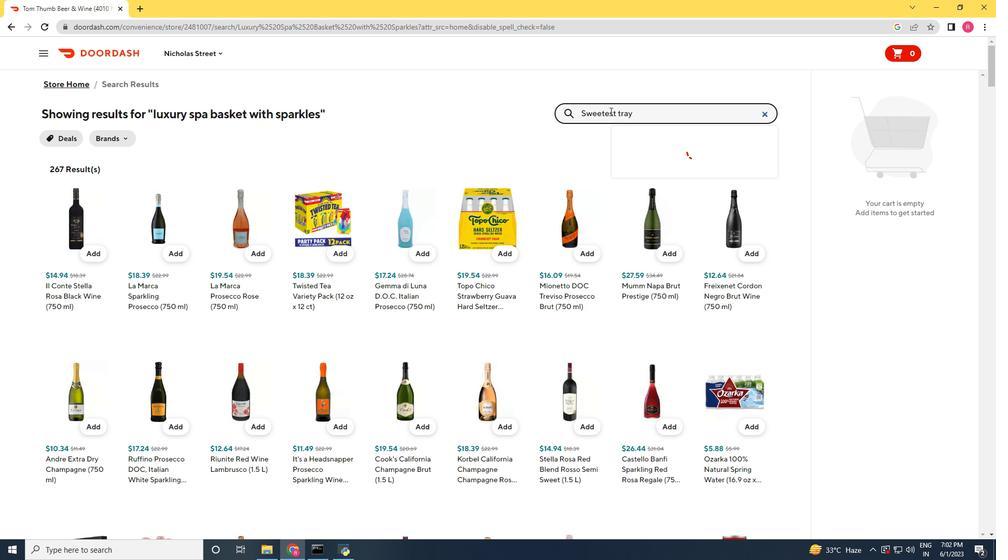 
Action: Mouse moved to (8, 29)
Screenshot: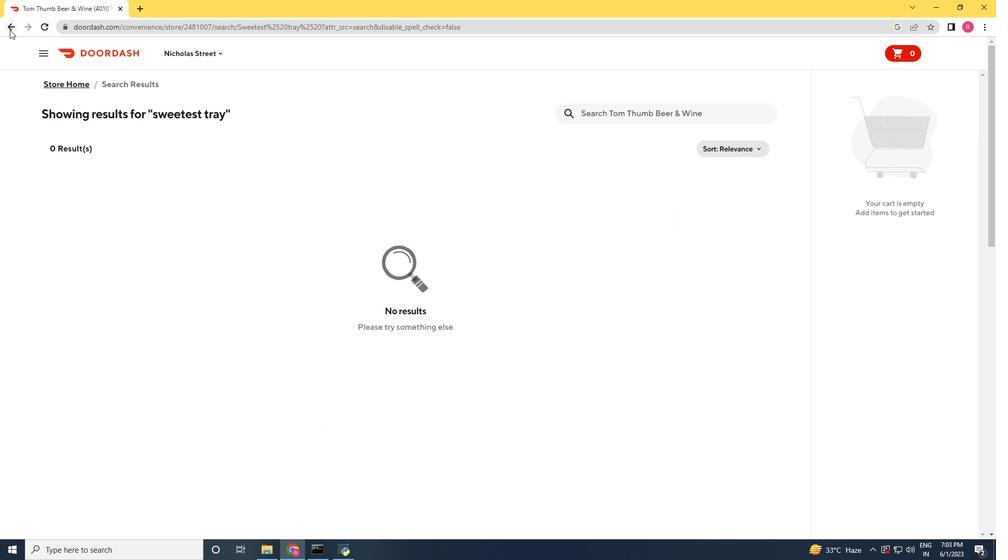 
Action: Mouse pressed left at (8, 29)
Screenshot: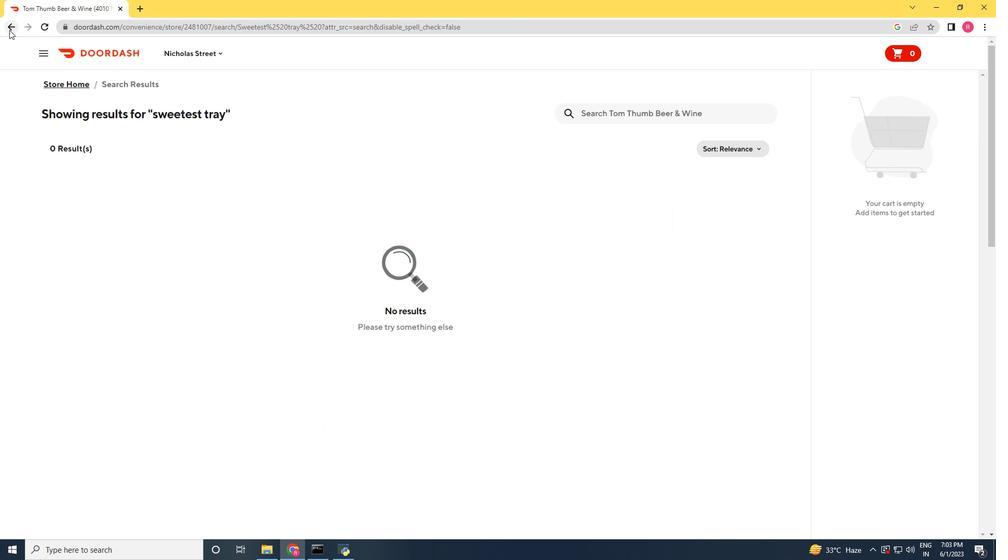 
Action: Mouse moved to (601, 113)
Screenshot: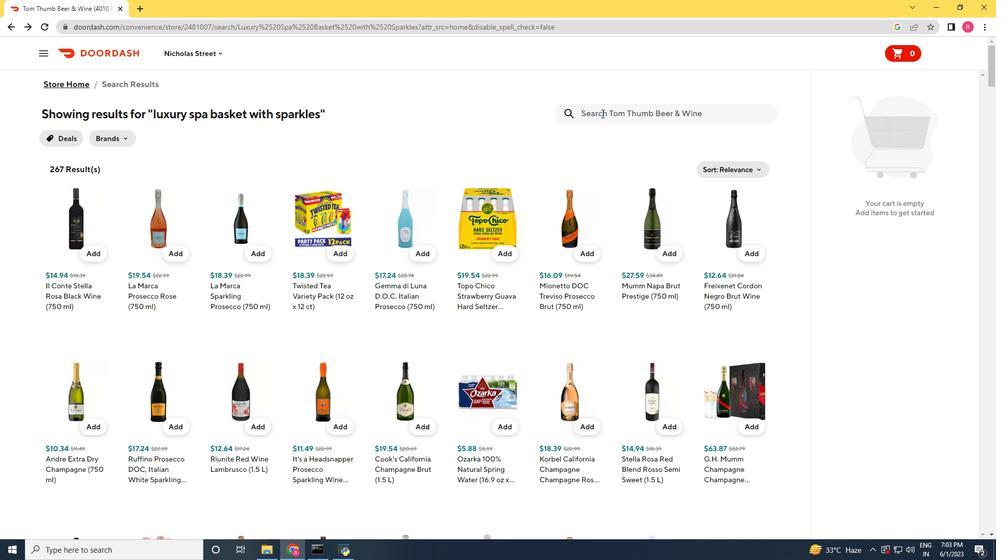 
Action: Mouse pressed left at (601, 113)
Screenshot: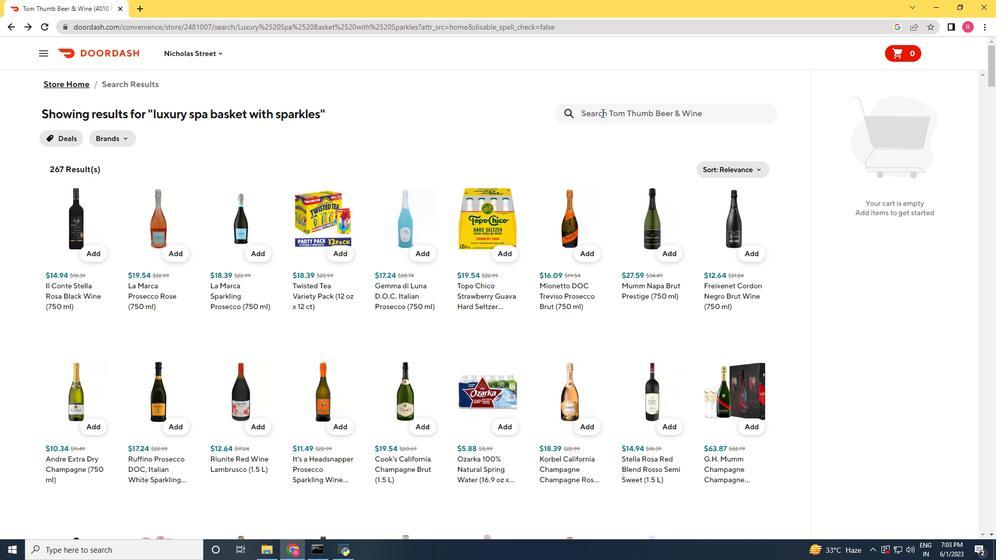 
Action: Key pressed sharing<Key.space>is<Key.space>caring<Key.space><Key.enter>
Screenshot: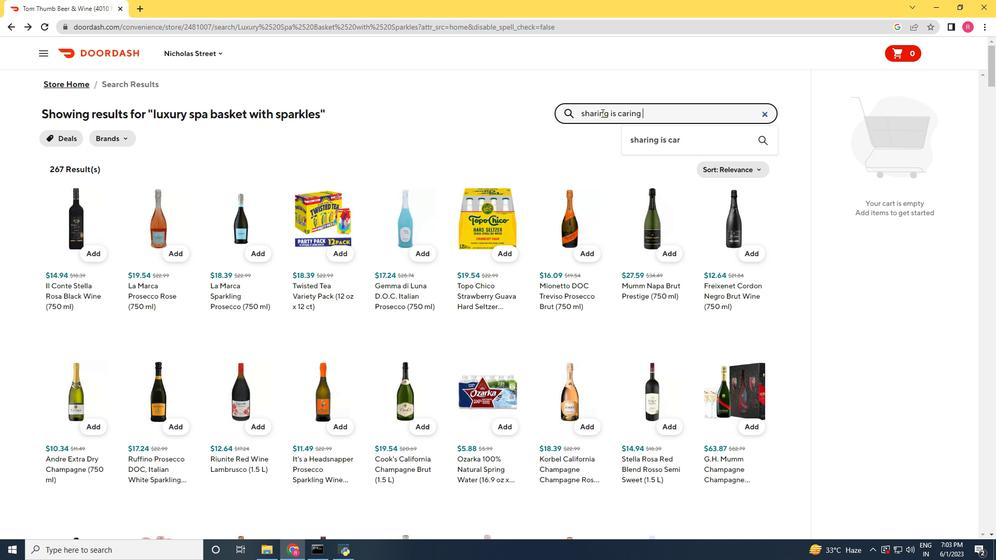 
Action: Mouse moved to (559, 162)
Screenshot: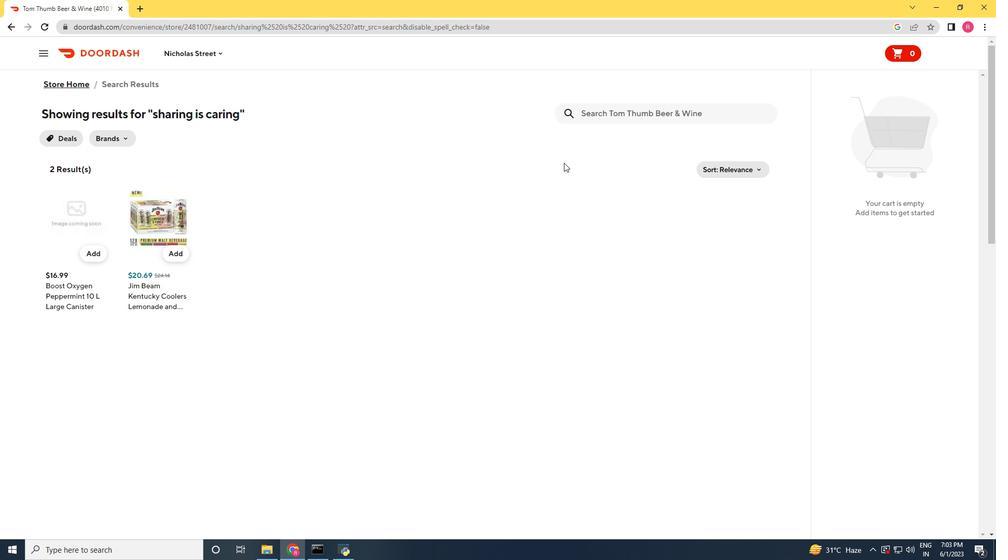 
